 Task: Search round trip flight ticket for 4 adults, 2 children, 2 infants in seat and 1 infant on lap in premium economy from North Bend: Southwest Oregon Regional Airport (was North Bend Municipal) to Jackson: Jackson Hole Airport on 5-2-2023 and return on 5-2-2023. Choice of flights is Emirates. Number of bags: 9 checked bags. Price is upto 108000. Outbound departure time preference is 7:00. Return departure time preference is 14:15.
Action: Mouse moved to (336, 295)
Screenshot: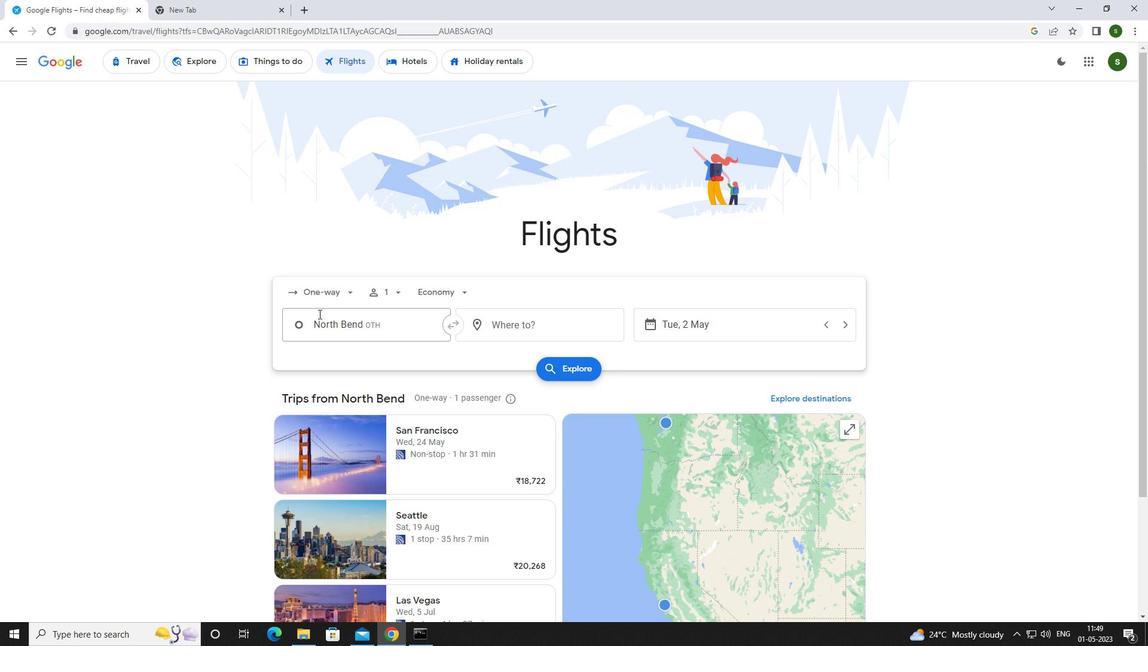 
Action: Mouse pressed left at (336, 295)
Screenshot: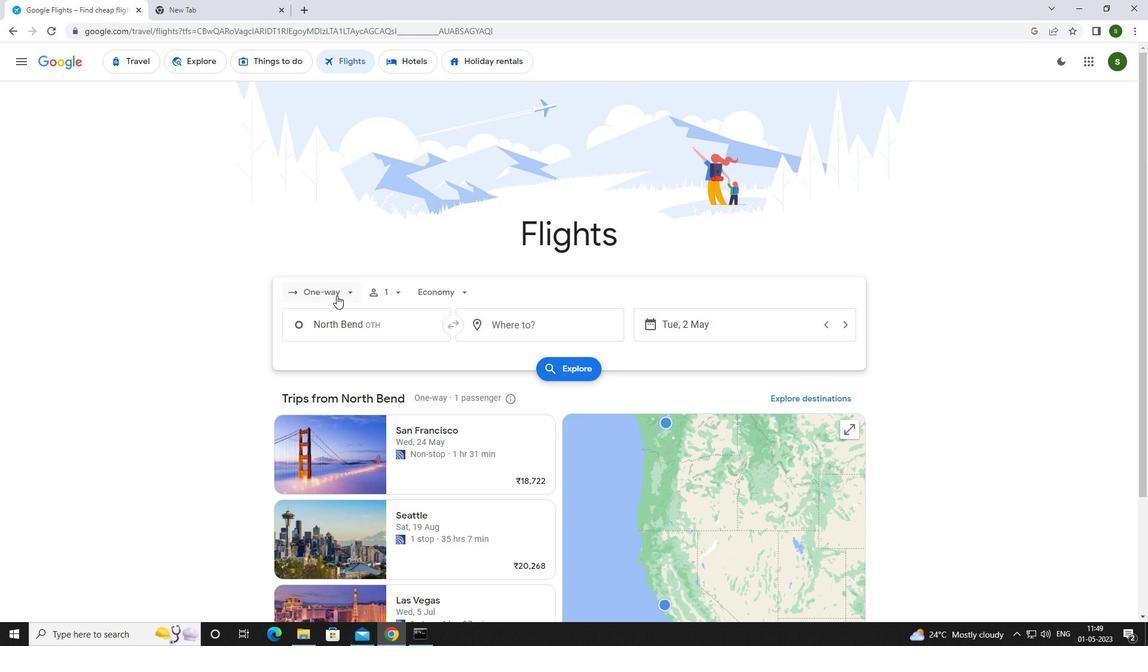 
Action: Mouse moved to (338, 314)
Screenshot: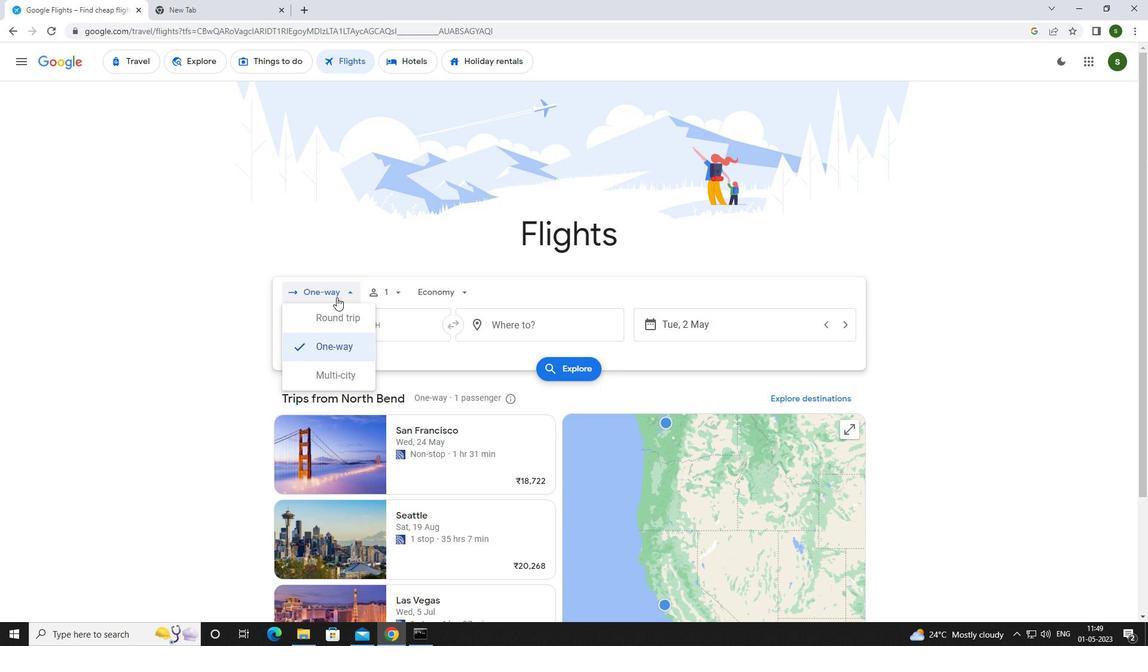 
Action: Mouse pressed left at (338, 314)
Screenshot: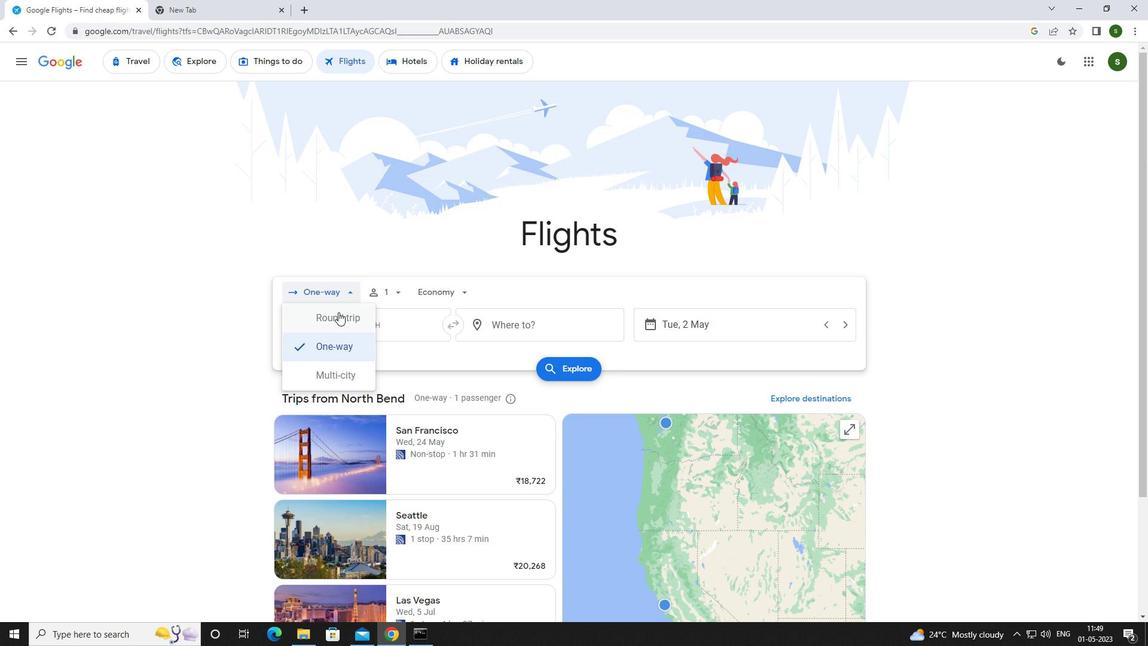 
Action: Mouse moved to (405, 294)
Screenshot: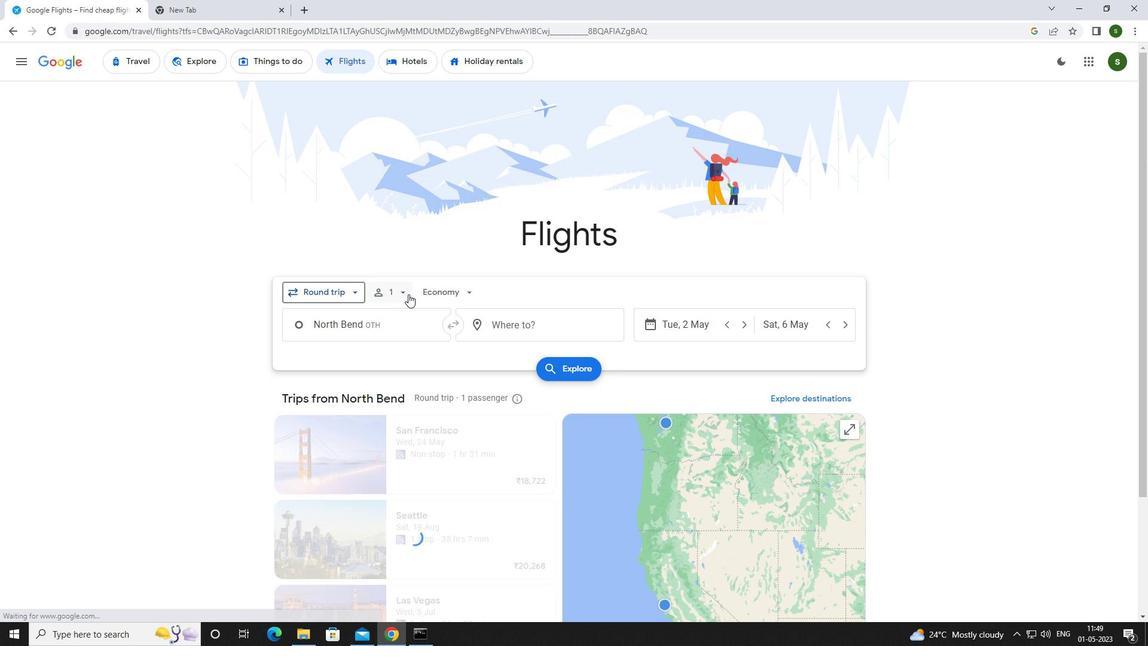 
Action: Mouse pressed left at (405, 294)
Screenshot: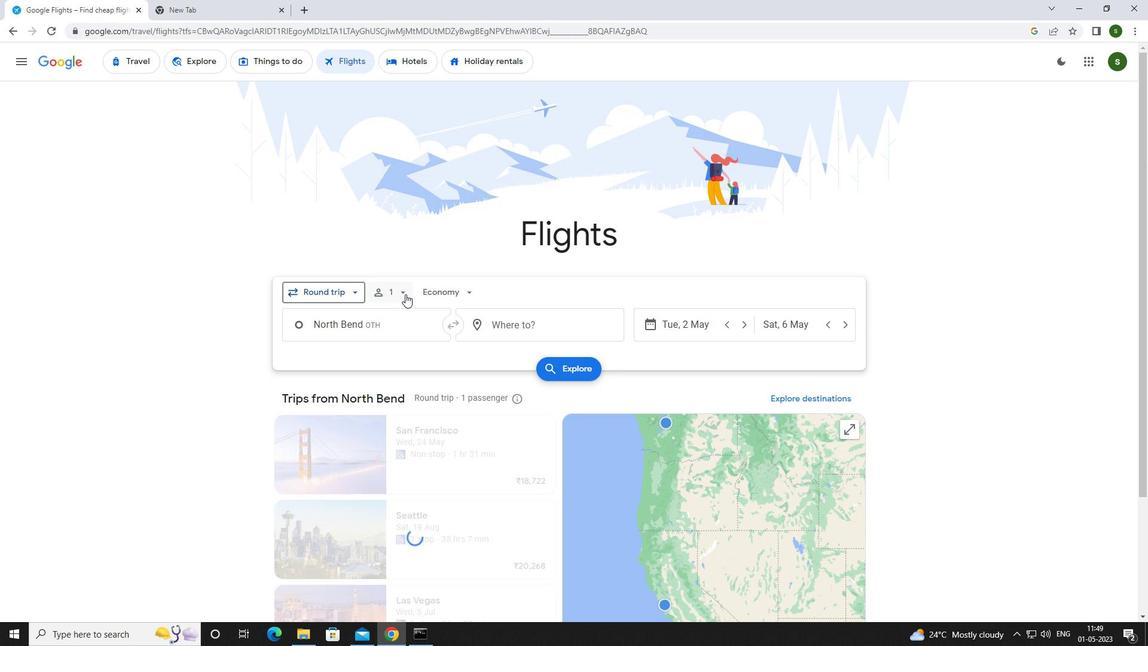 
Action: Mouse moved to (491, 326)
Screenshot: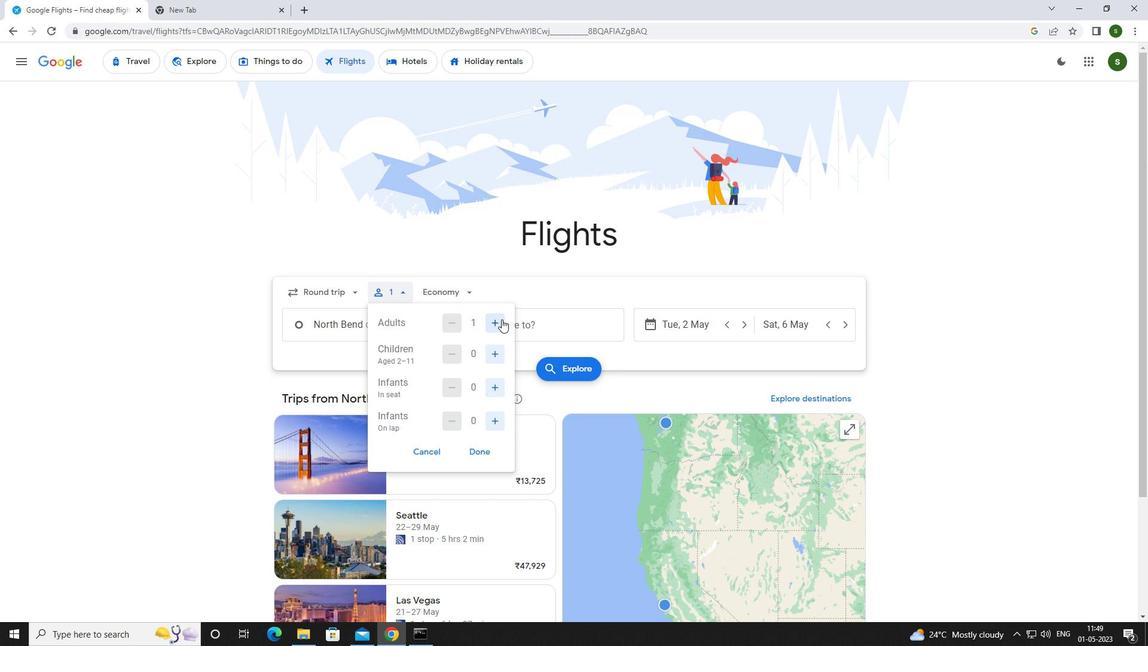 
Action: Mouse pressed left at (491, 326)
Screenshot: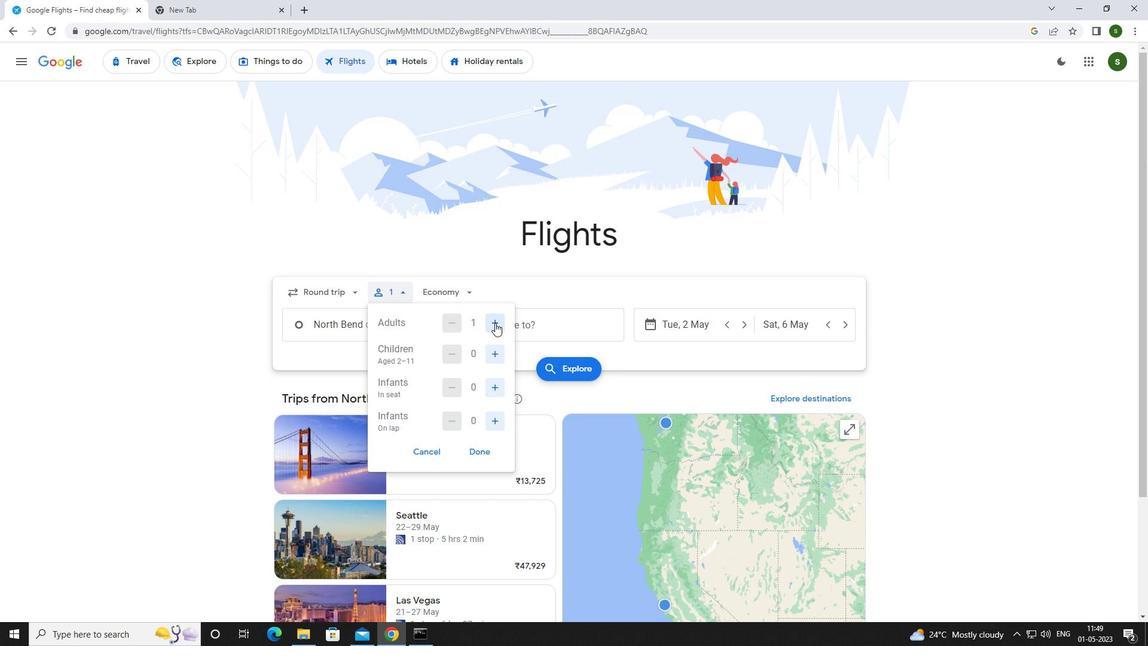 
Action: Mouse pressed left at (491, 326)
Screenshot: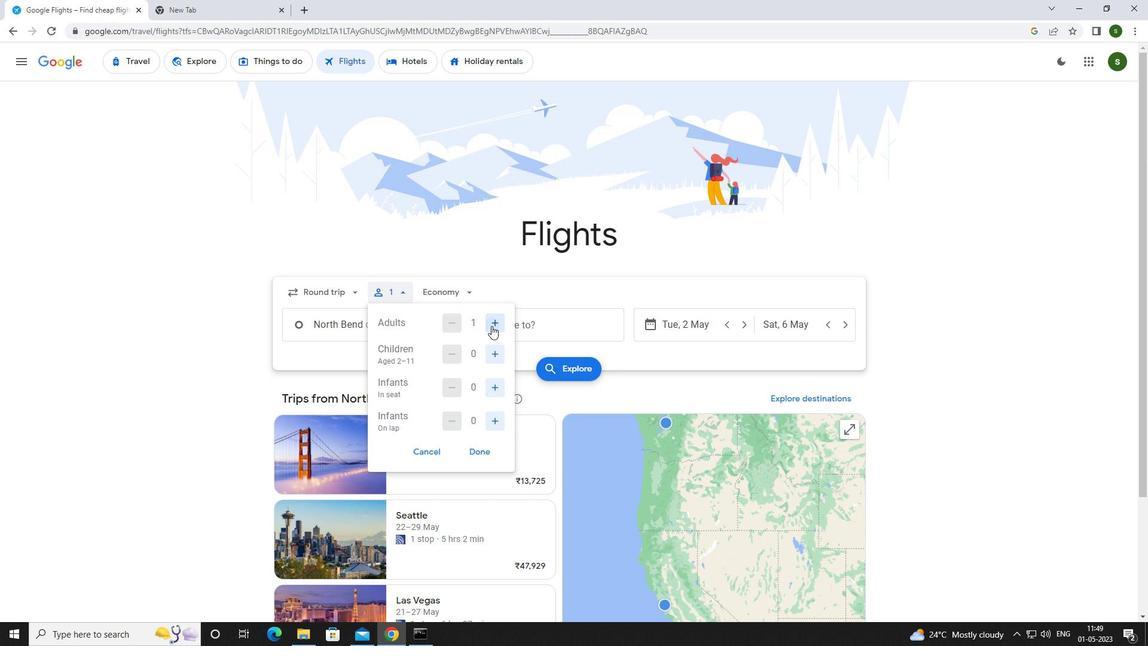 
Action: Mouse pressed left at (491, 326)
Screenshot: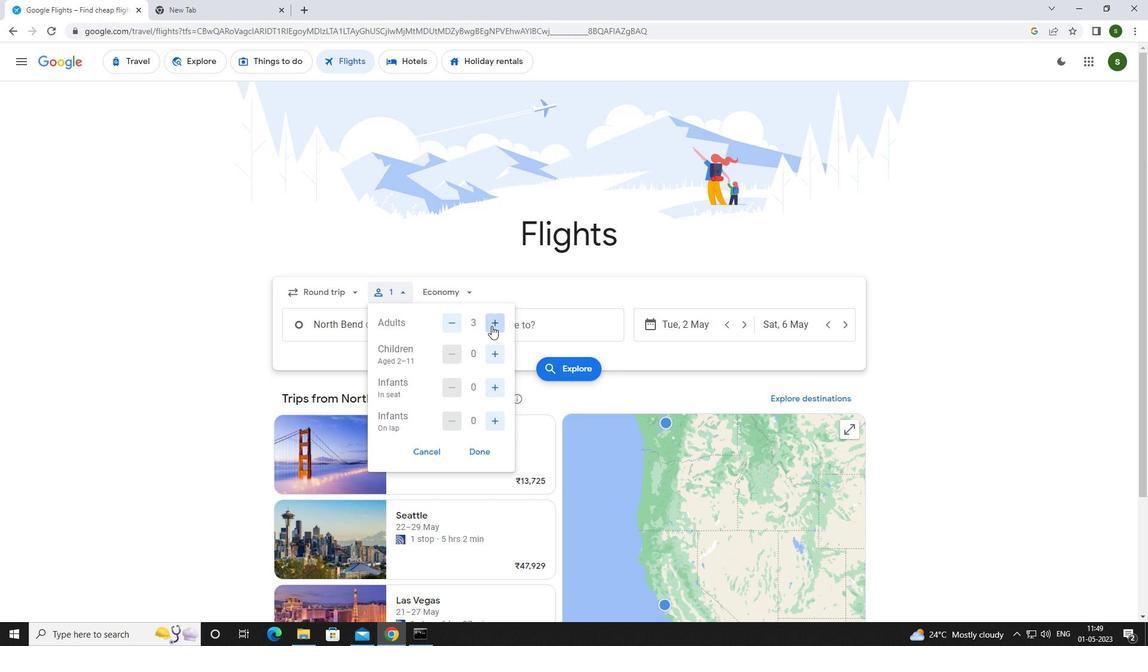 
Action: Mouse moved to (495, 351)
Screenshot: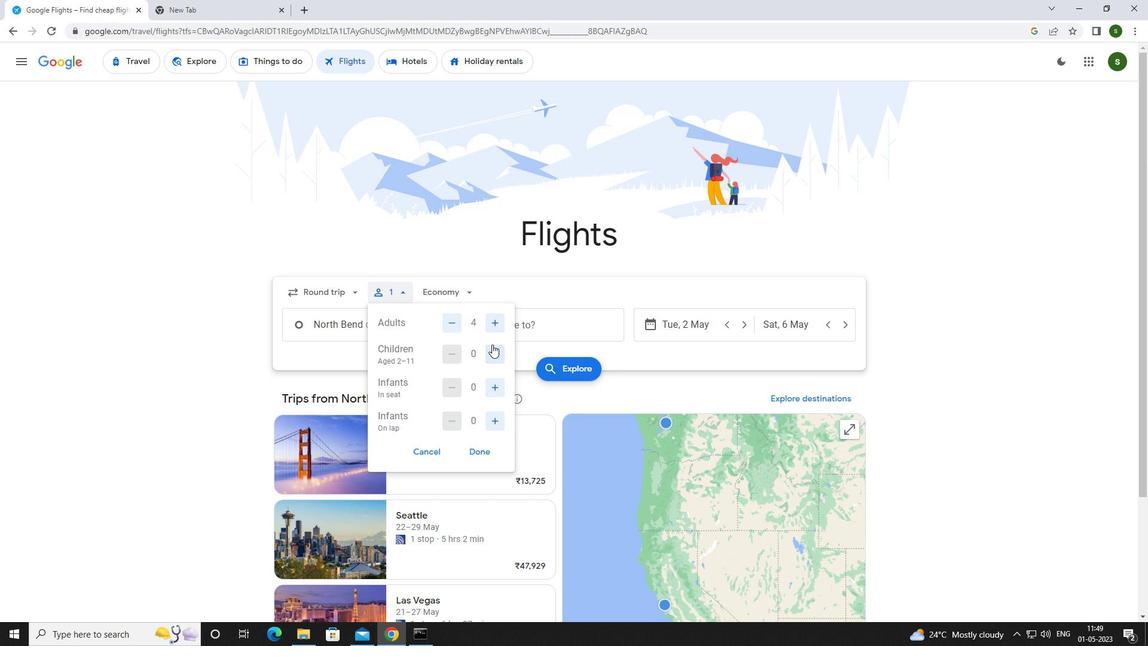 
Action: Mouse pressed left at (495, 351)
Screenshot: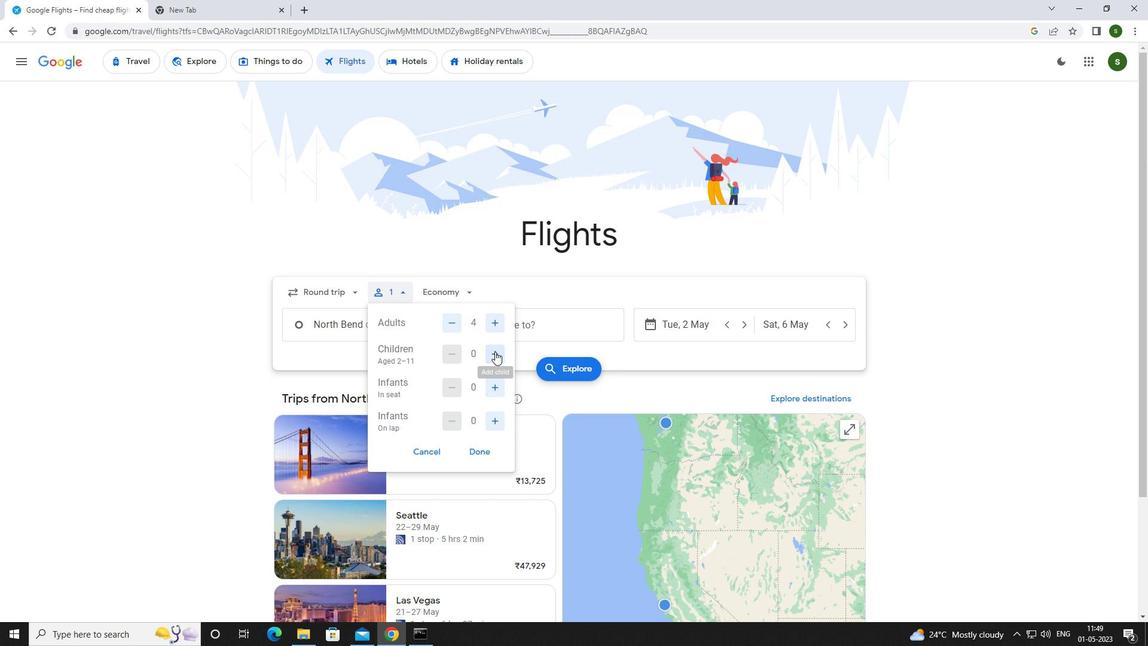 
Action: Mouse pressed left at (495, 351)
Screenshot: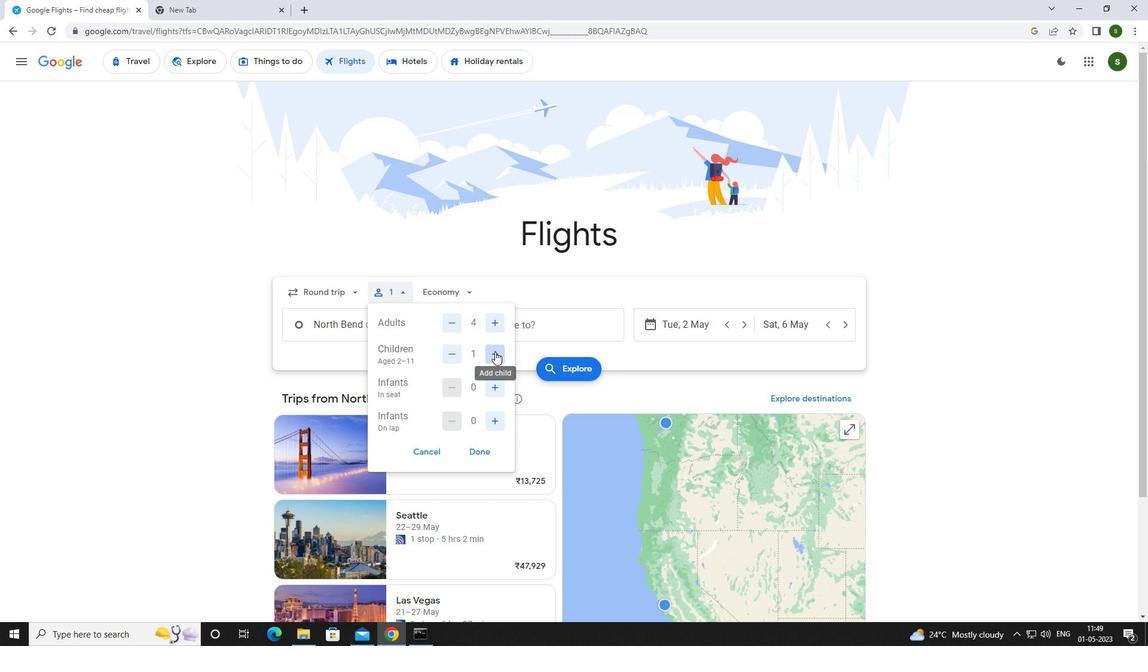 
Action: Mouse moved to (496, 384)
Screenshot: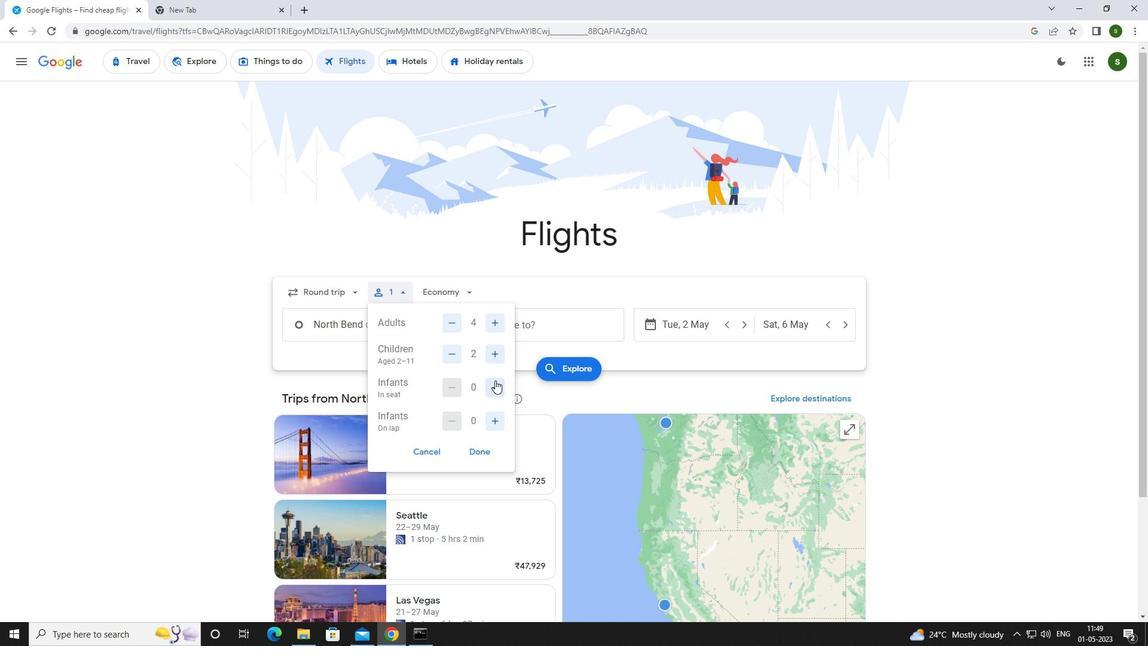 
Action: Mouse pressed left at (496, 384)
Screenshot: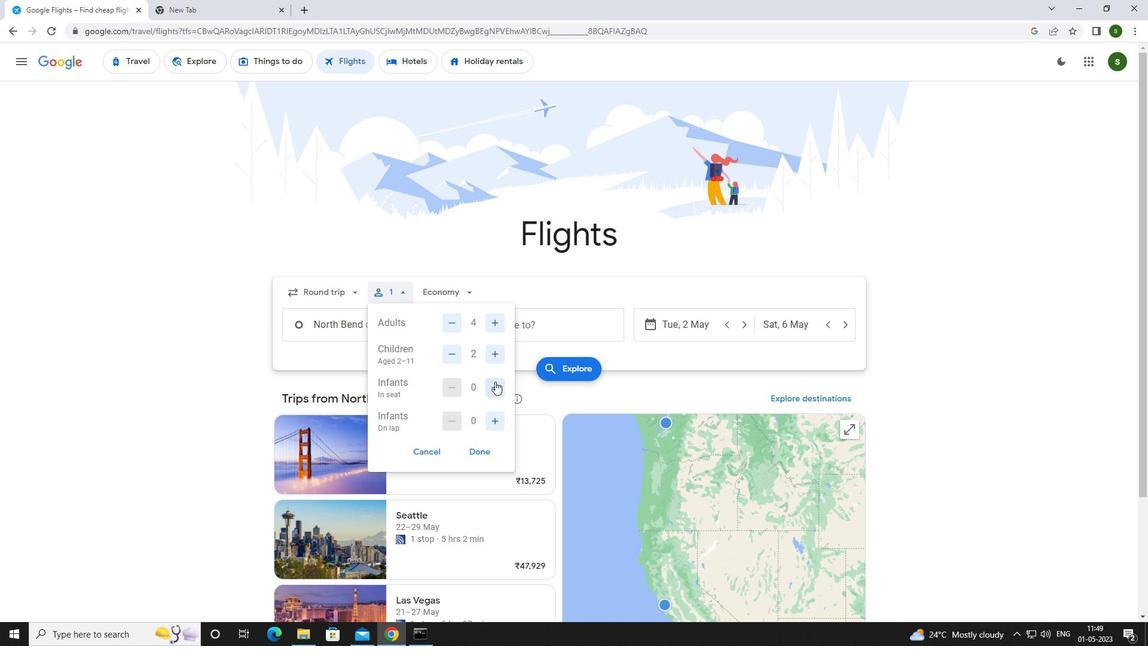 
Action: Mouse pressed left at (496, 384)
Screenshot: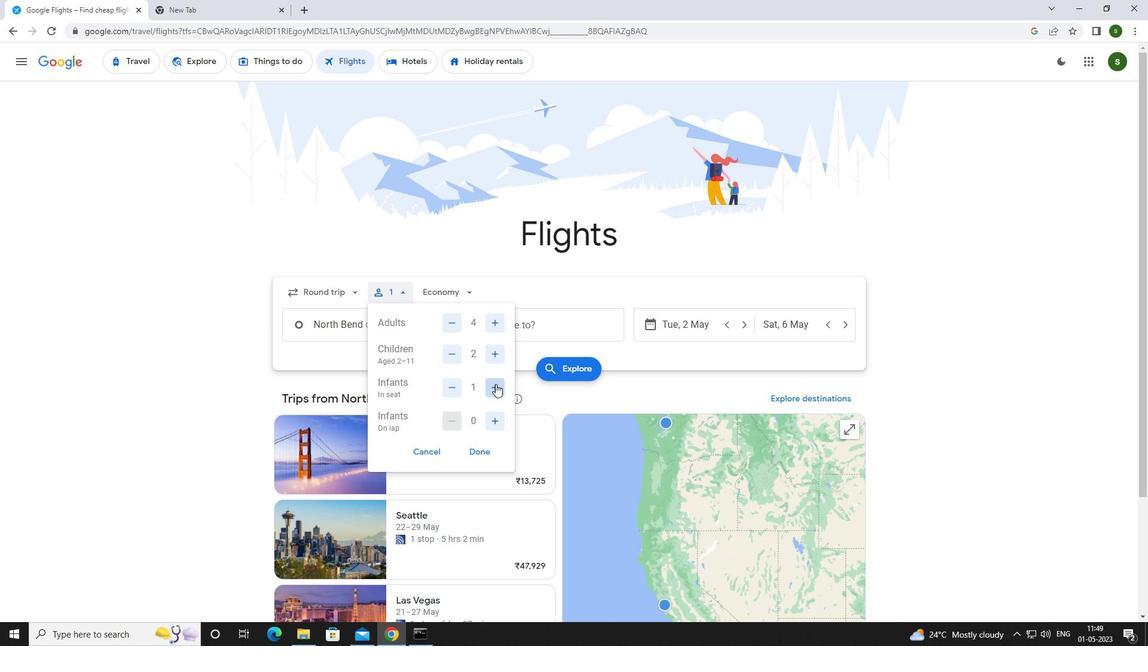 
Action: Mouse moved to (493, 423)
Screenshot: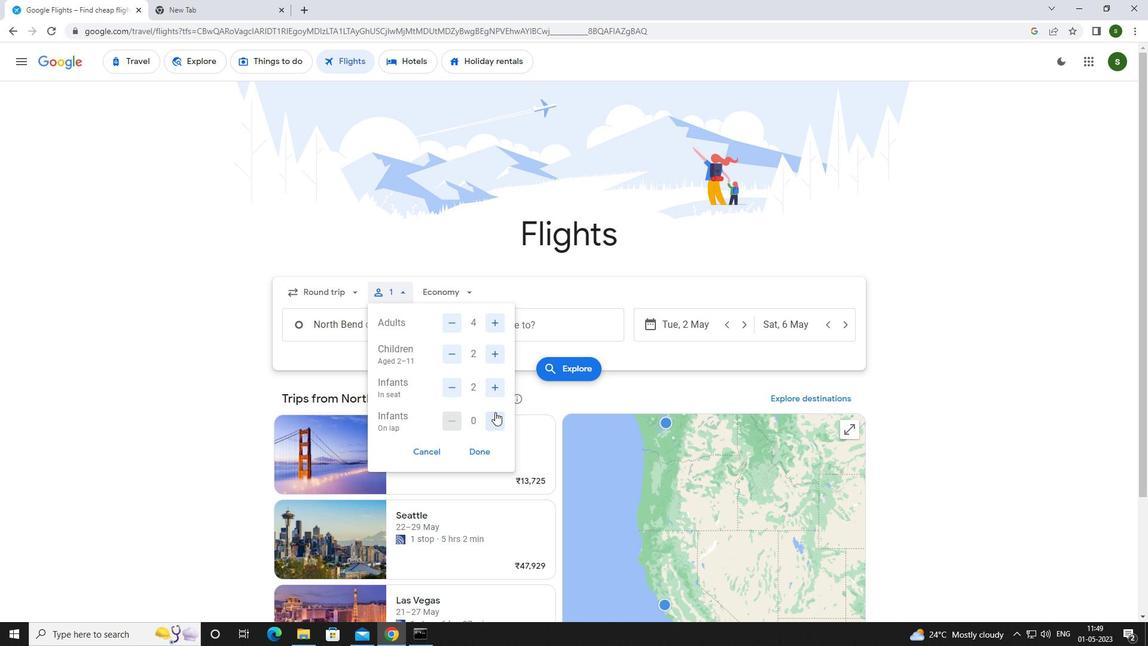 
Action: Mouse pressed left at (493, 423)
Screenshot: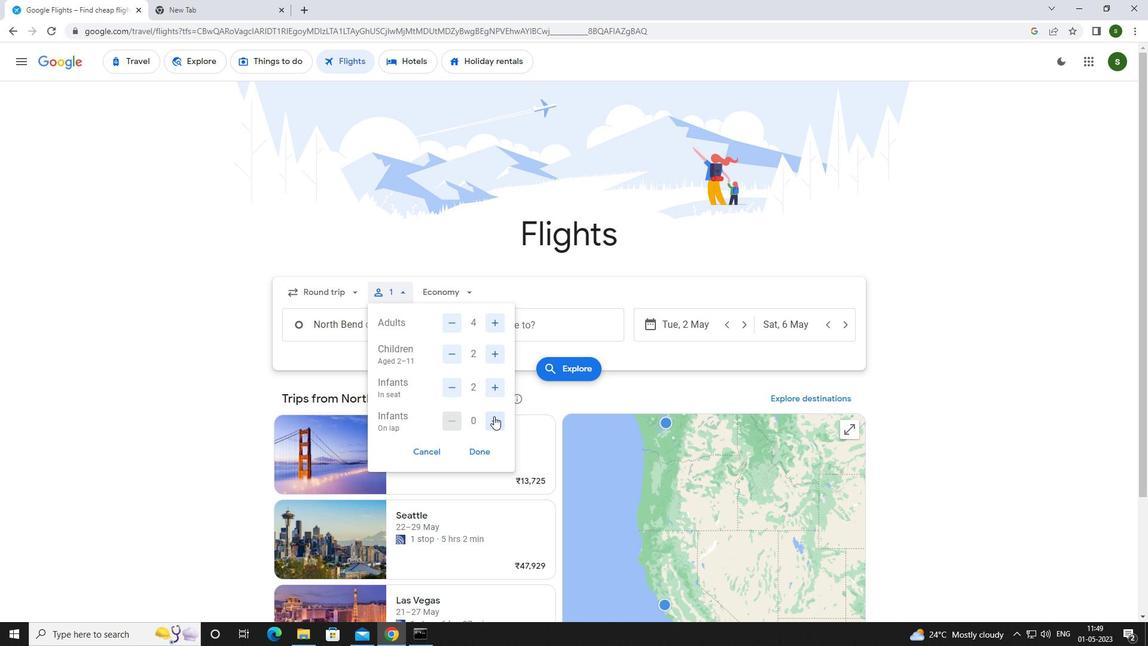 
Action: Mouse moved to (463, 292)
Screenshot: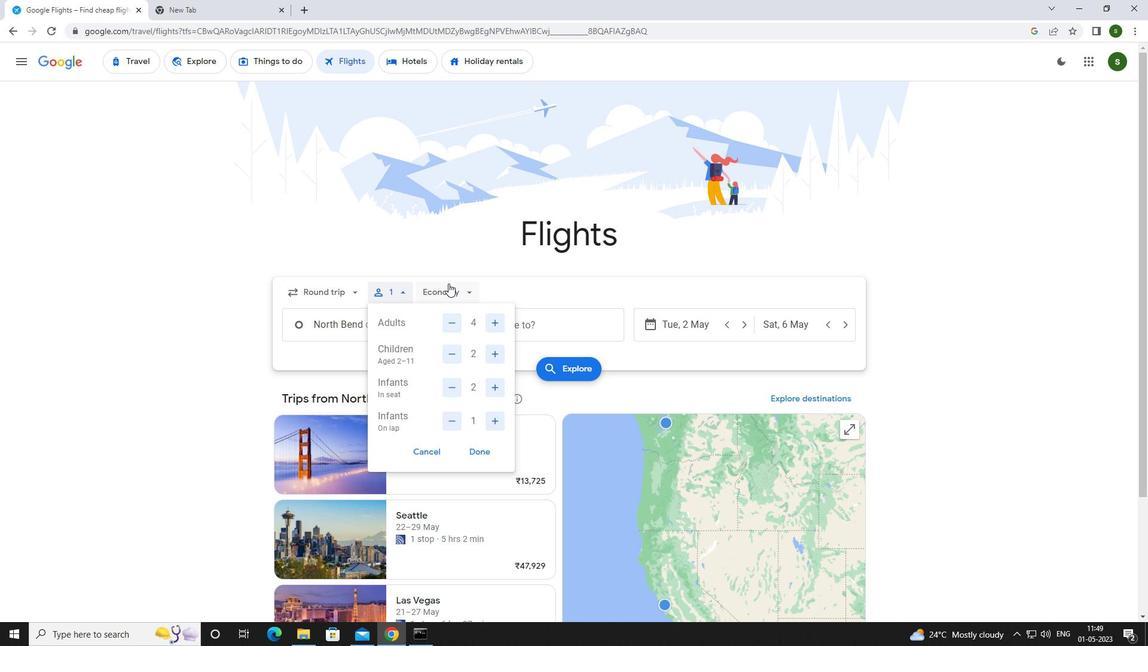 
Action: Mouse pressed left at (463, 292)
Screenshot: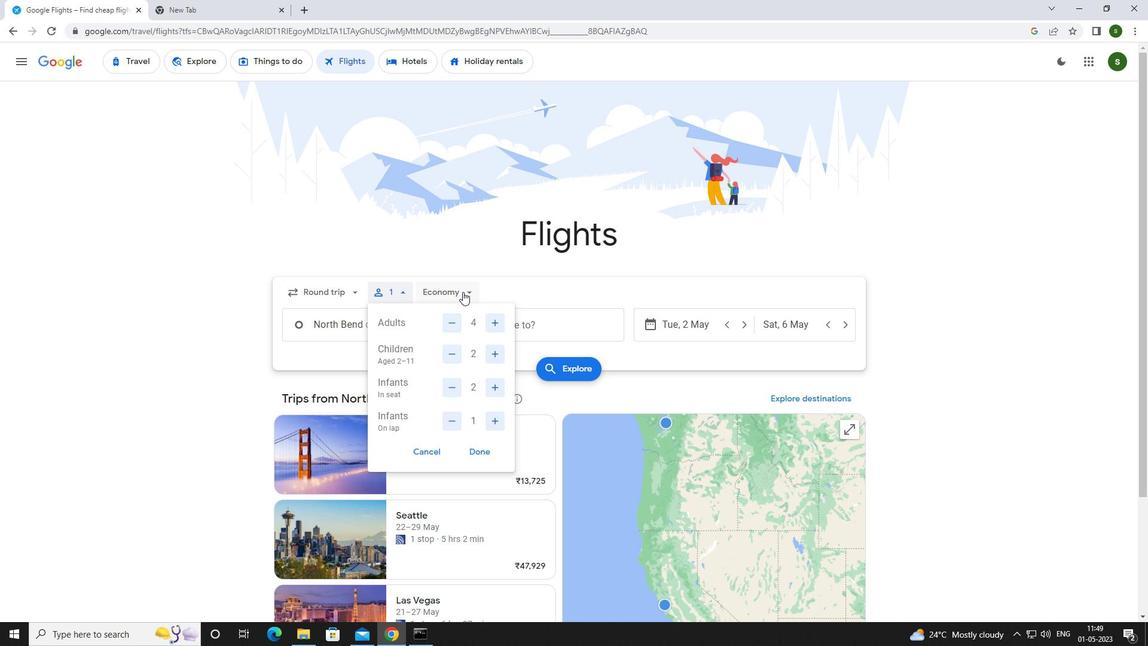 
Action: Mouse moved to (463, 344)
Screenshot: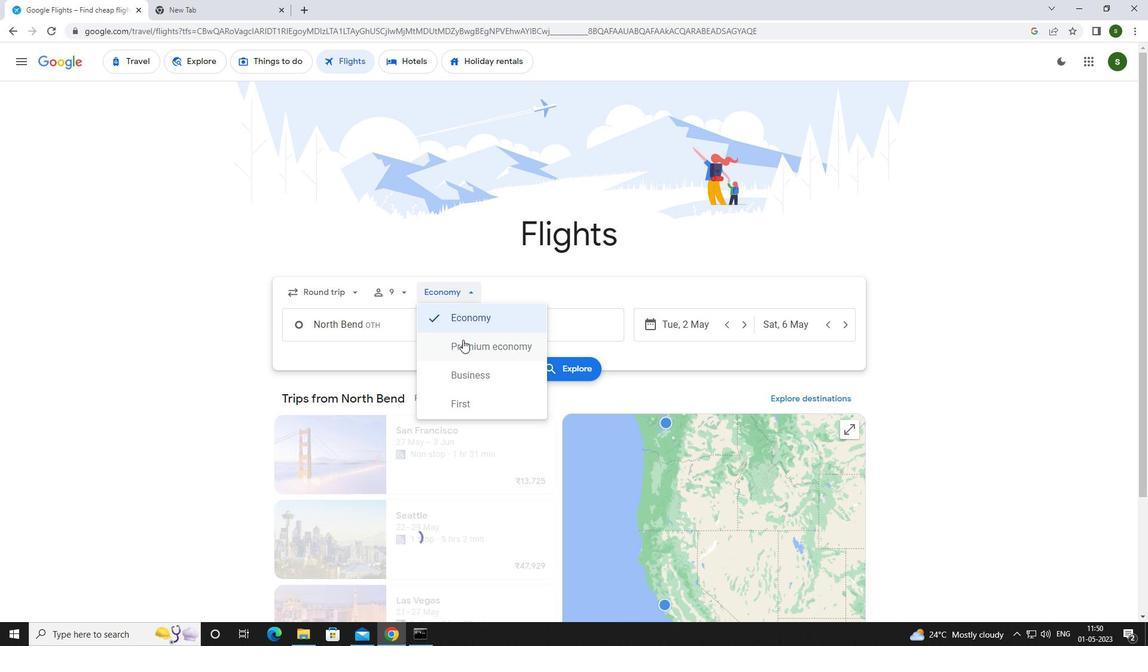 
Action: Mouse pressed left at (463, 344)
Screenshot: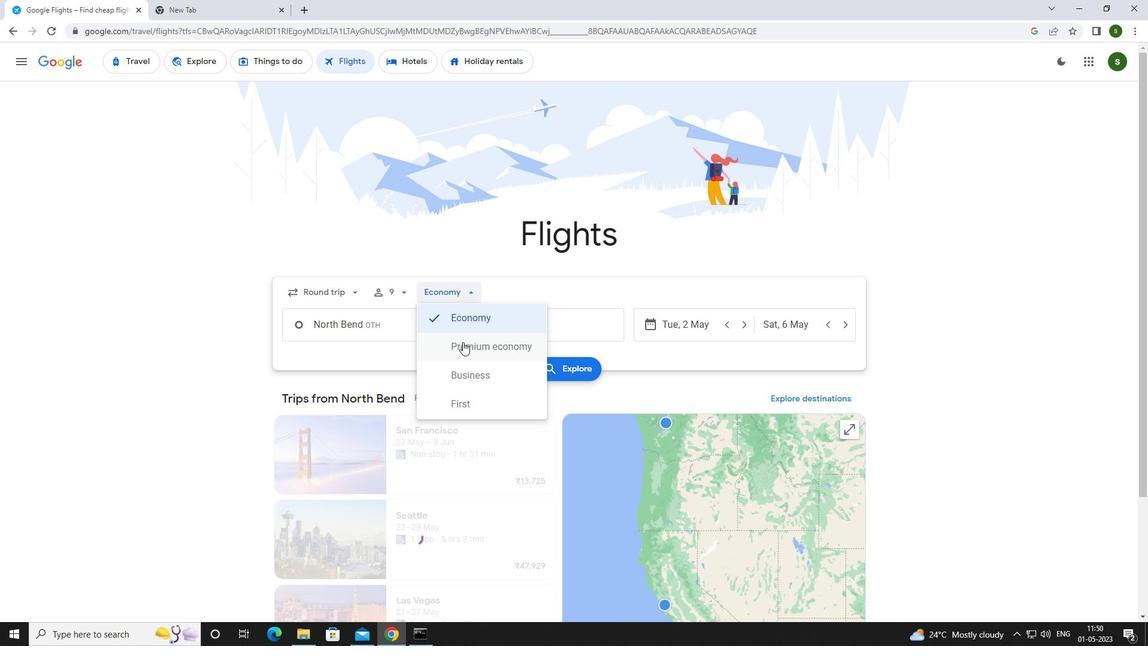 
Action: Mouse moved to (406, 323)
Screenshot: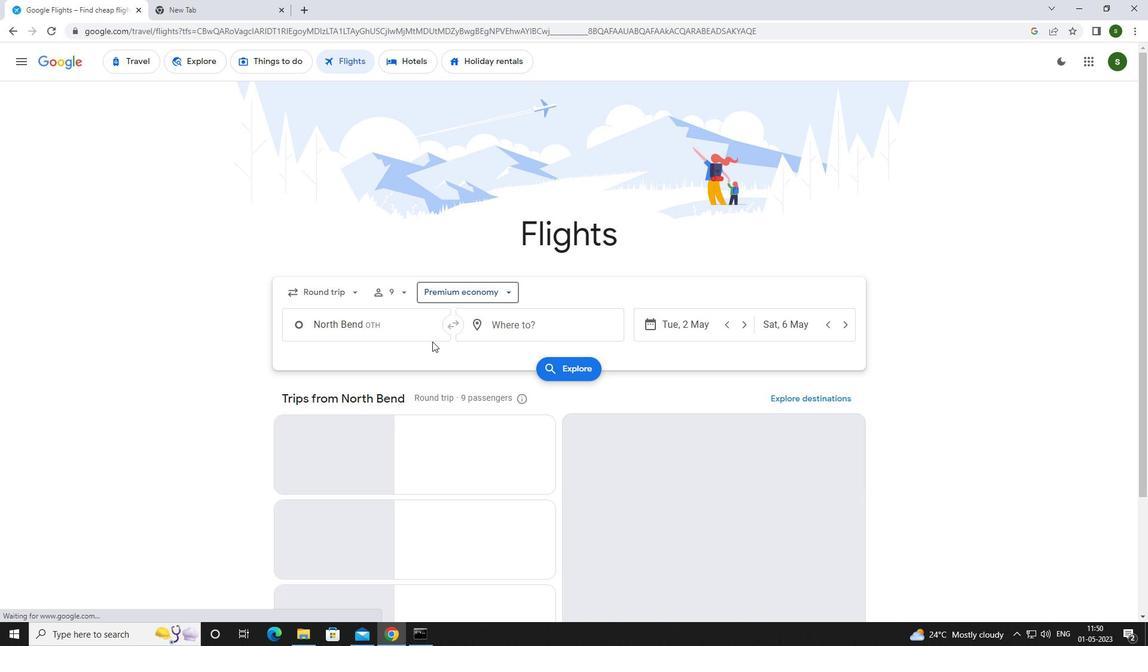 
Action: Mouse pressed left at (406, 323)
Screenshot: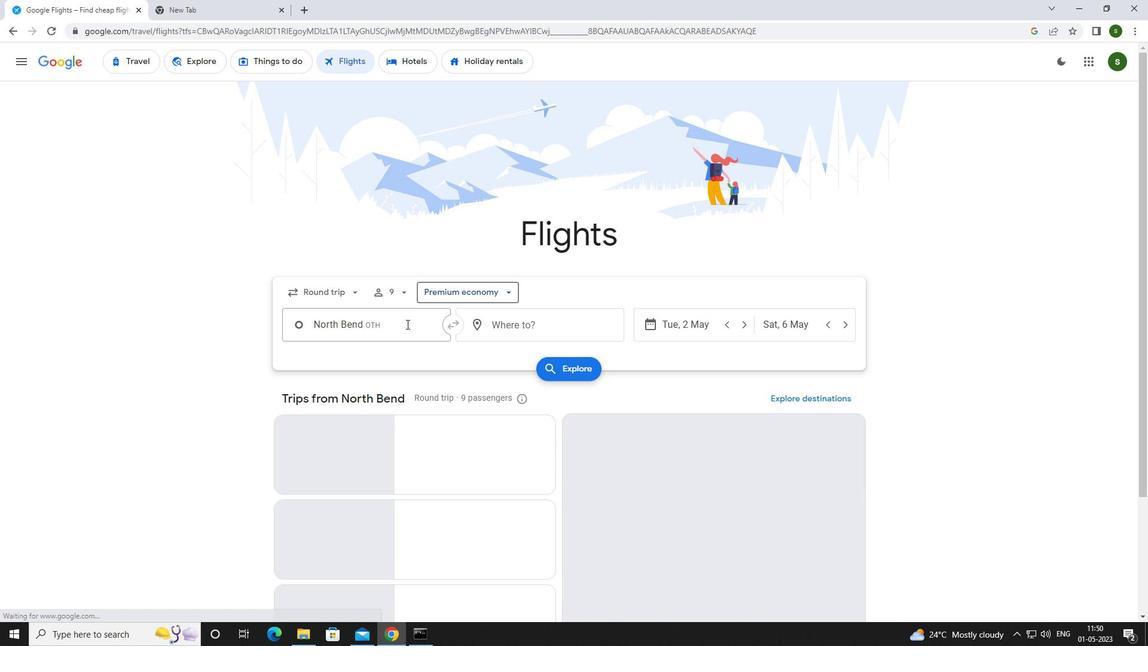 
Action: Mouse moved to (406, 323)
Screenshot: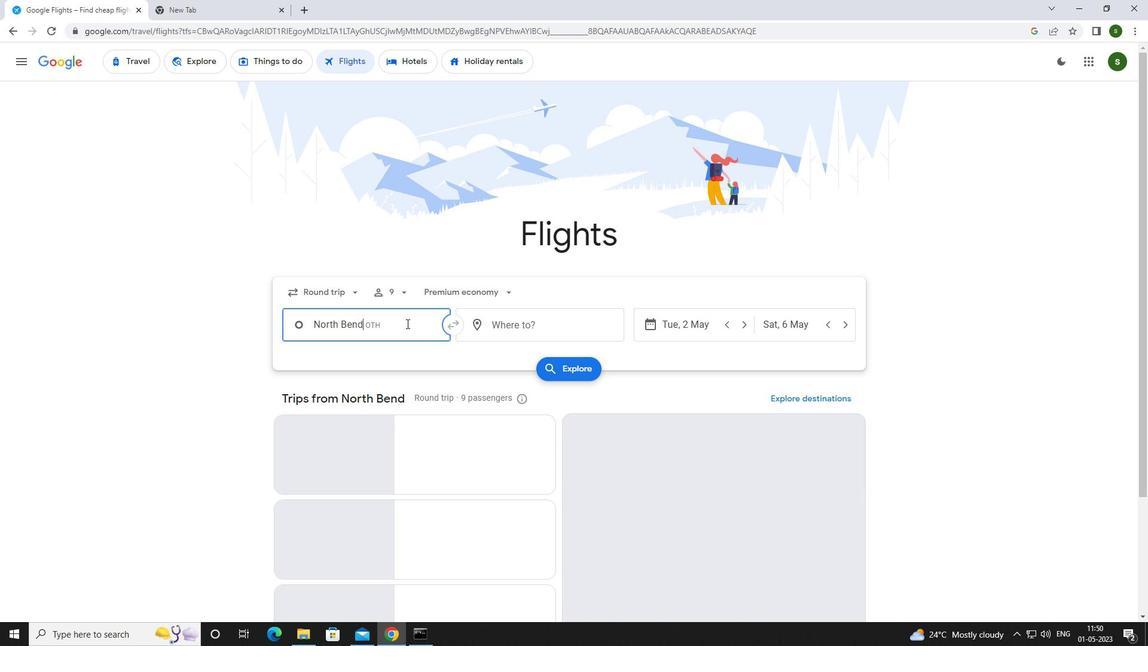 
Action: Key pressed s<Key.caps_lock>outhwest
Screenshot: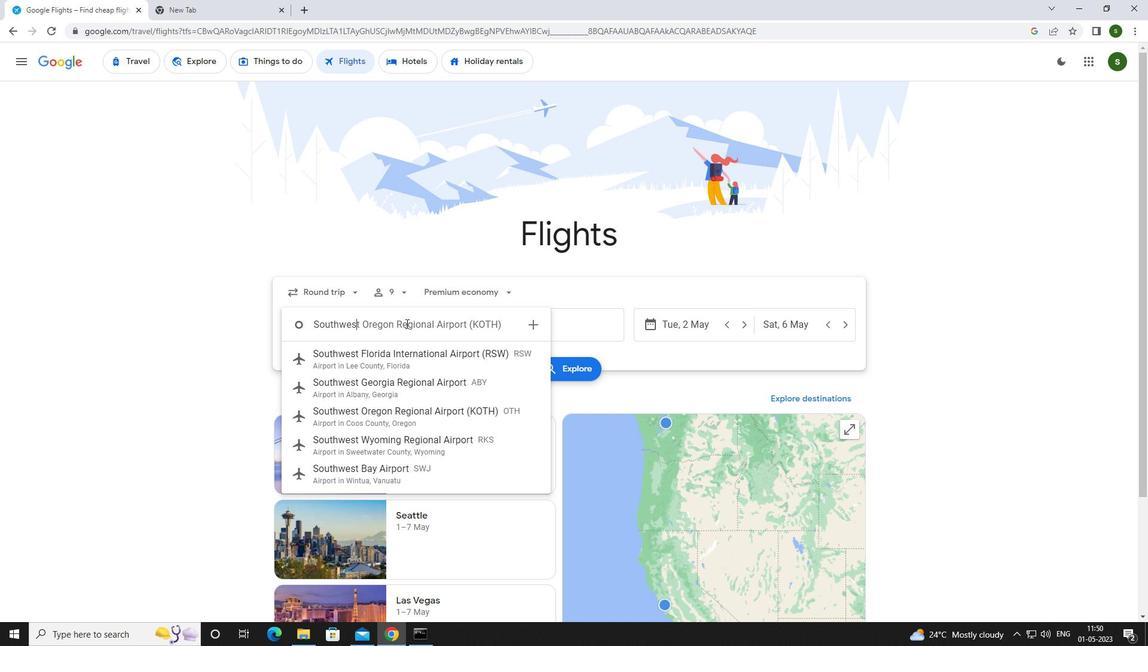 
Action: Mouse moved to (406, 421)
Screenshot: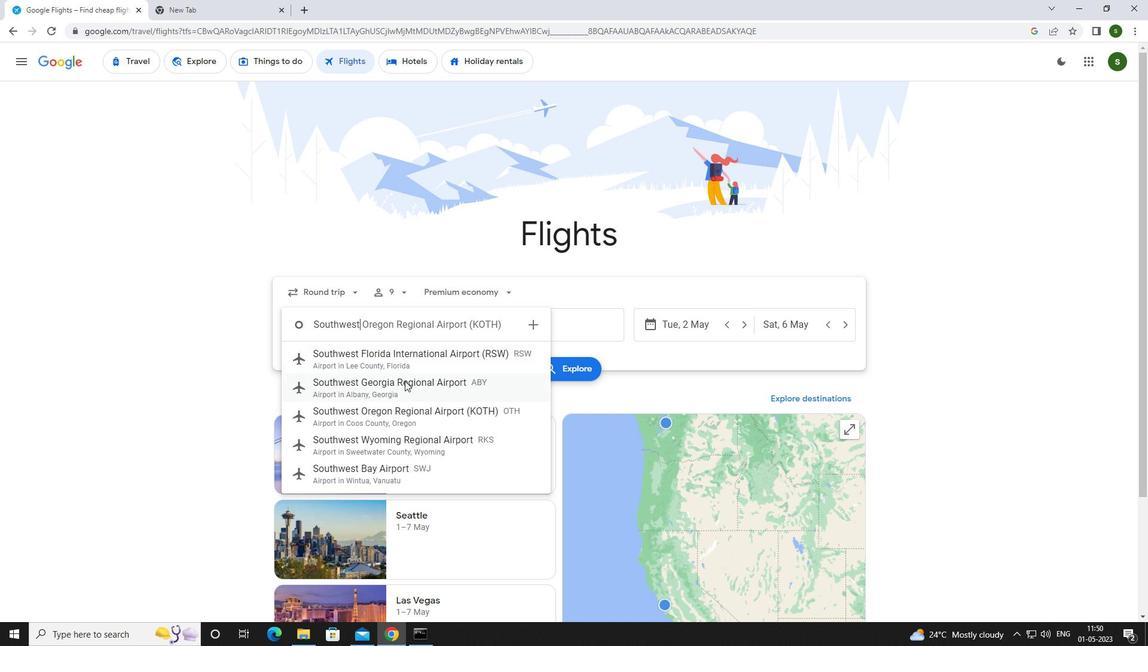 
Action: Mouse pressed left at (406, 421)
Screenshot: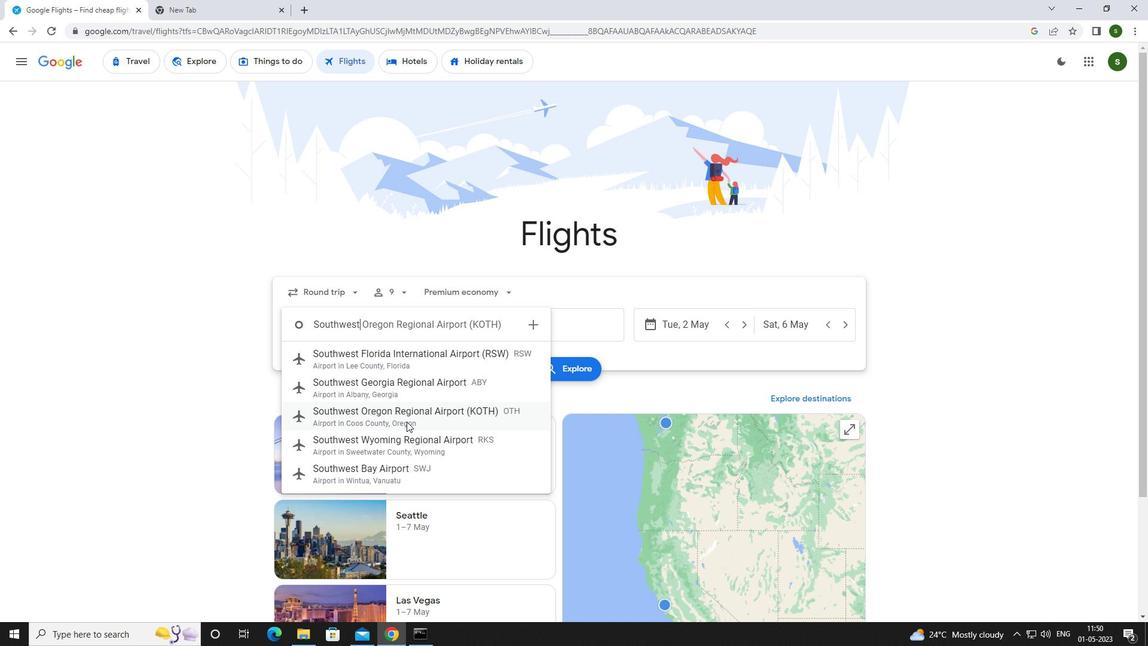 
Action: Mouse moved to (537, 329)
Screenshot: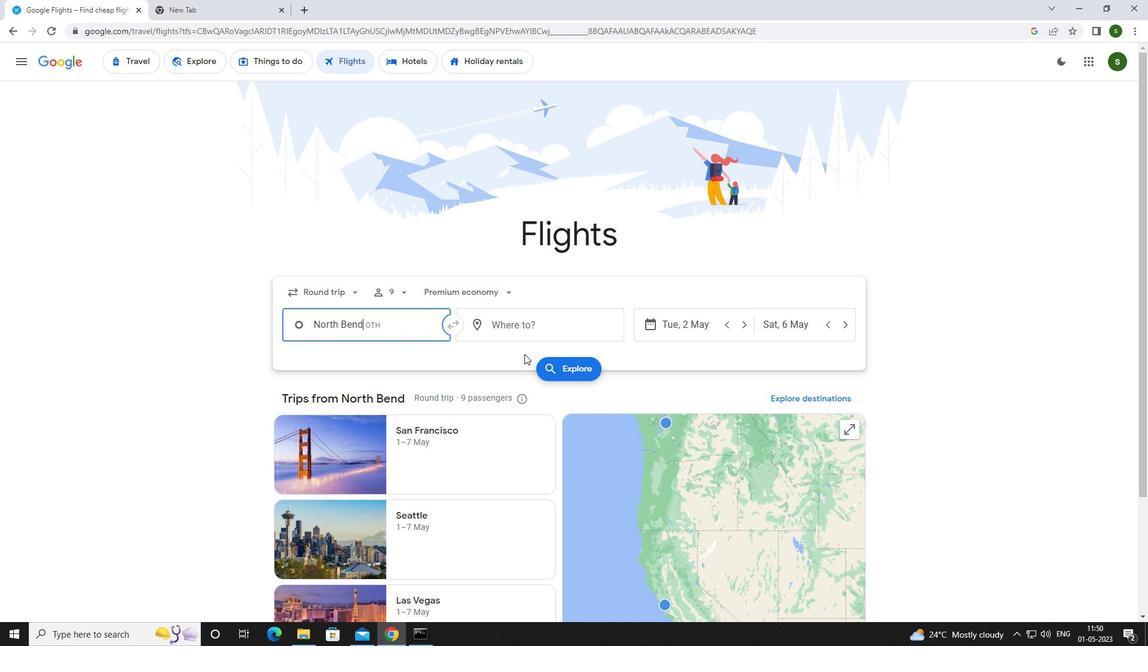 
Action: Mouse pressed left at (537, 329)
Screenshot: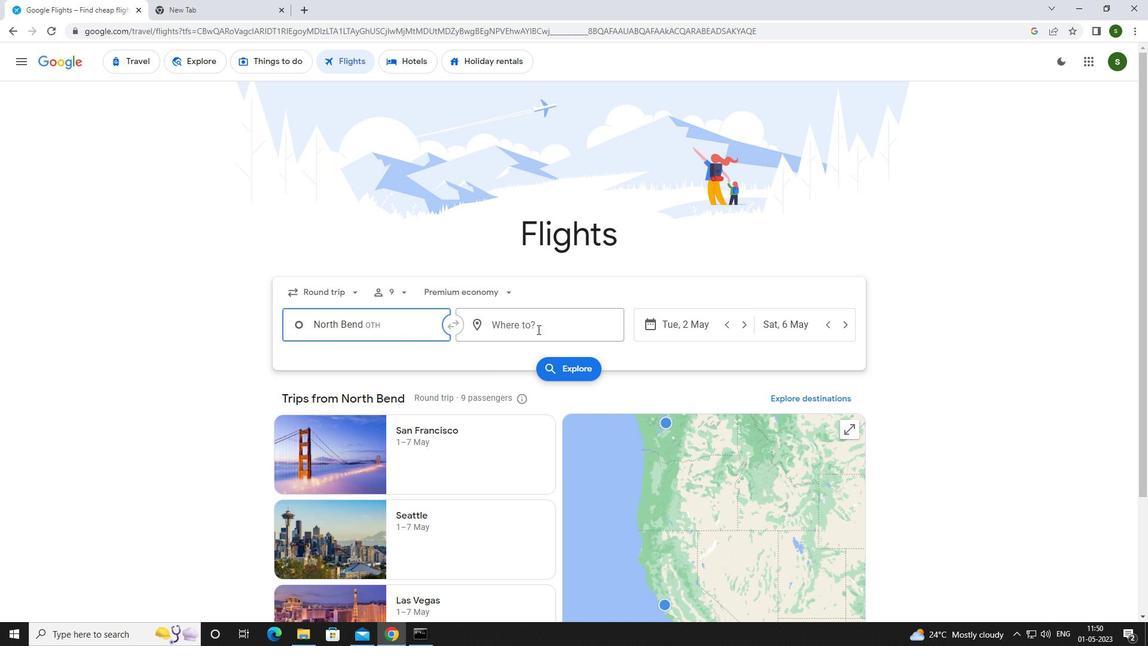 
Action: Mouse moved to (522, 333)
Screenshot: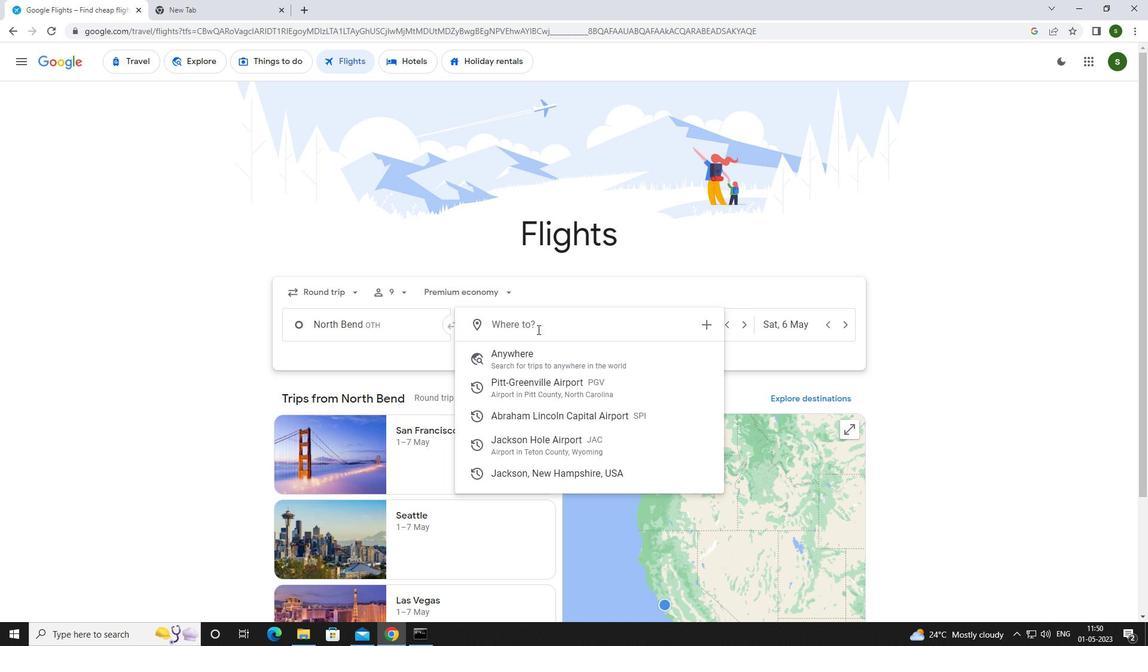 
Action: Key pressed <Key.caps_lock>j<Key.caps_lock>ackson<Key.space><Key.caps_lock>h<Key.caps_lock>
Screenshot: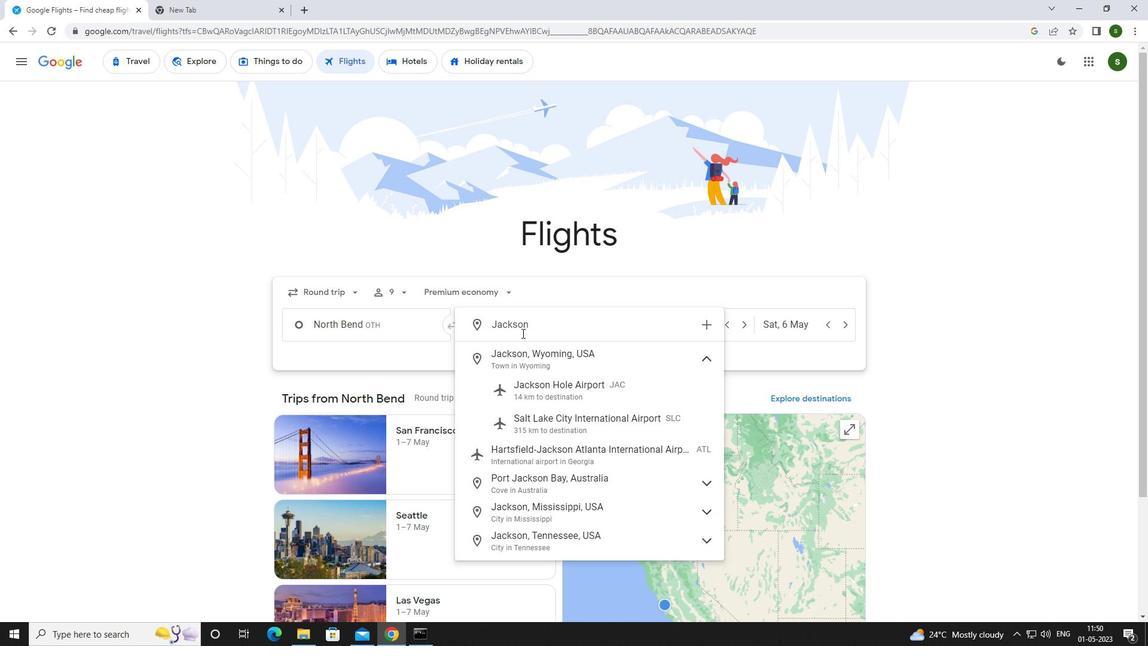 
Action: Mouse moved to (534, 378)
Screenshot: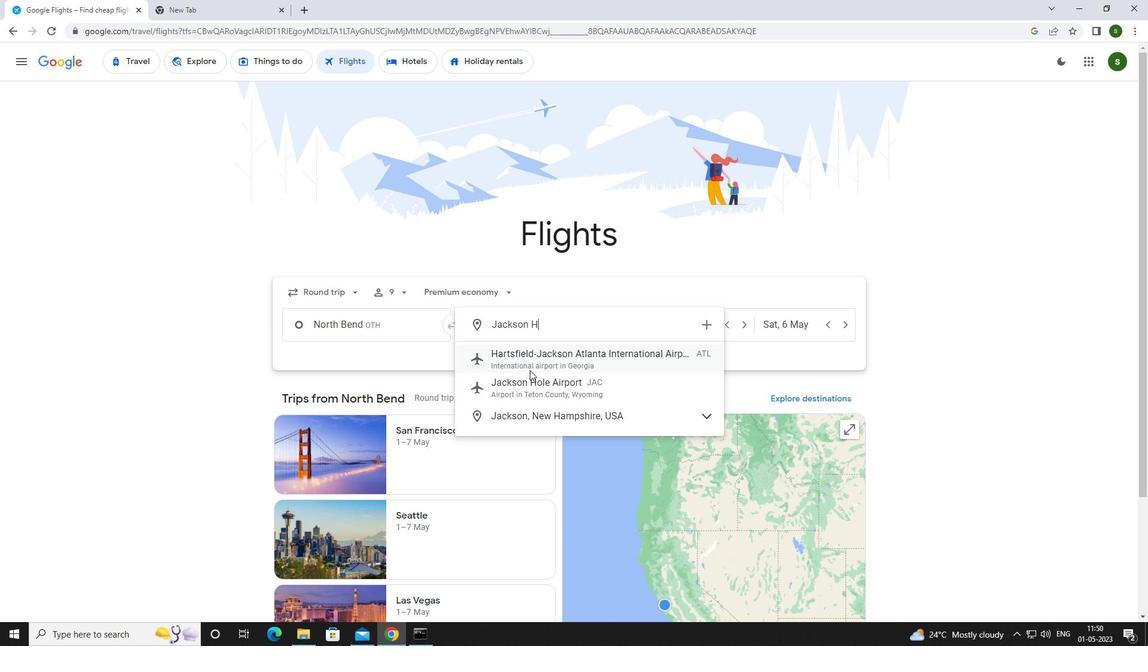 
Action: Mouse pressed left at (534, 378)
Screenshot: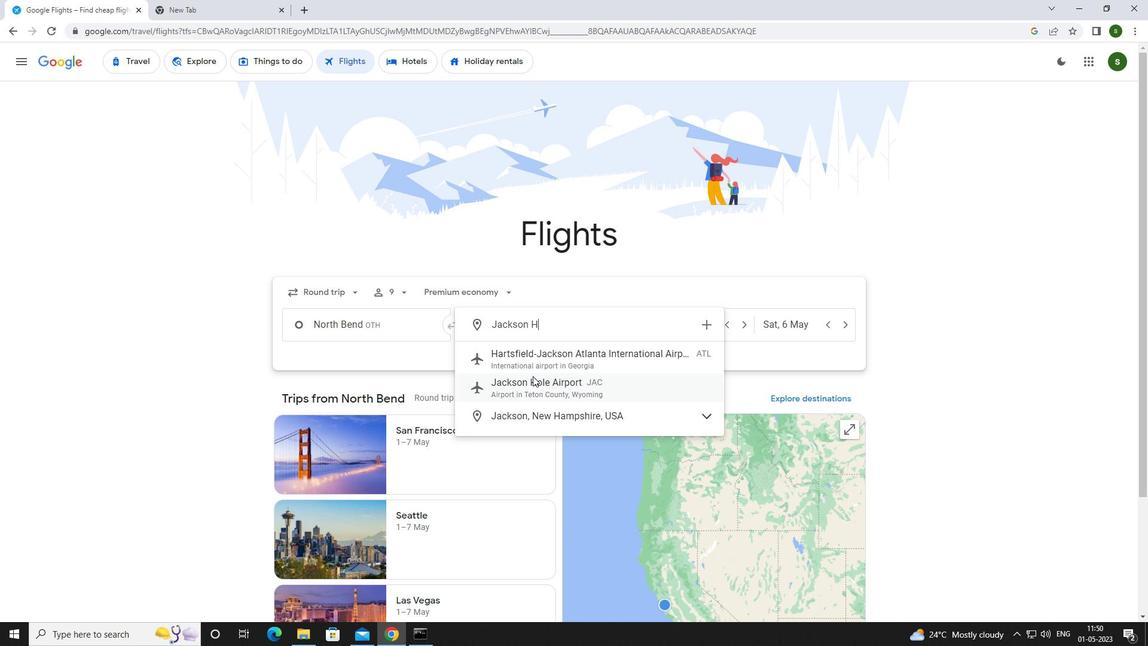 
Action: Mouse moved to (696, 320)
Screenshot: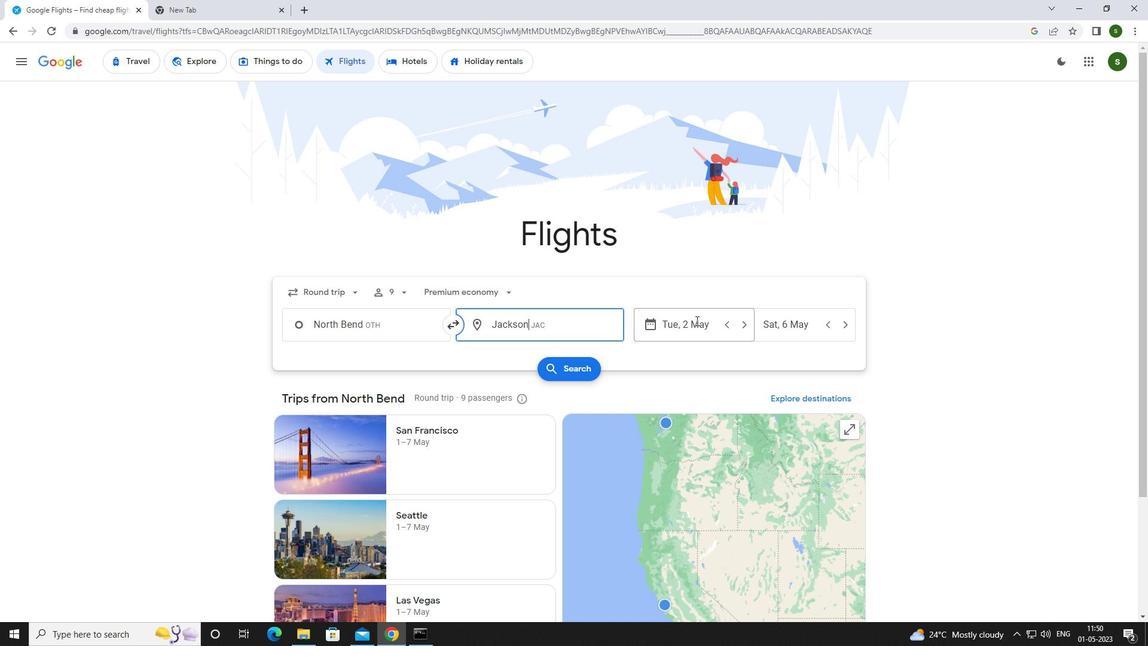 
Action: Mouse pressed left at (696, 320)
Screenshot: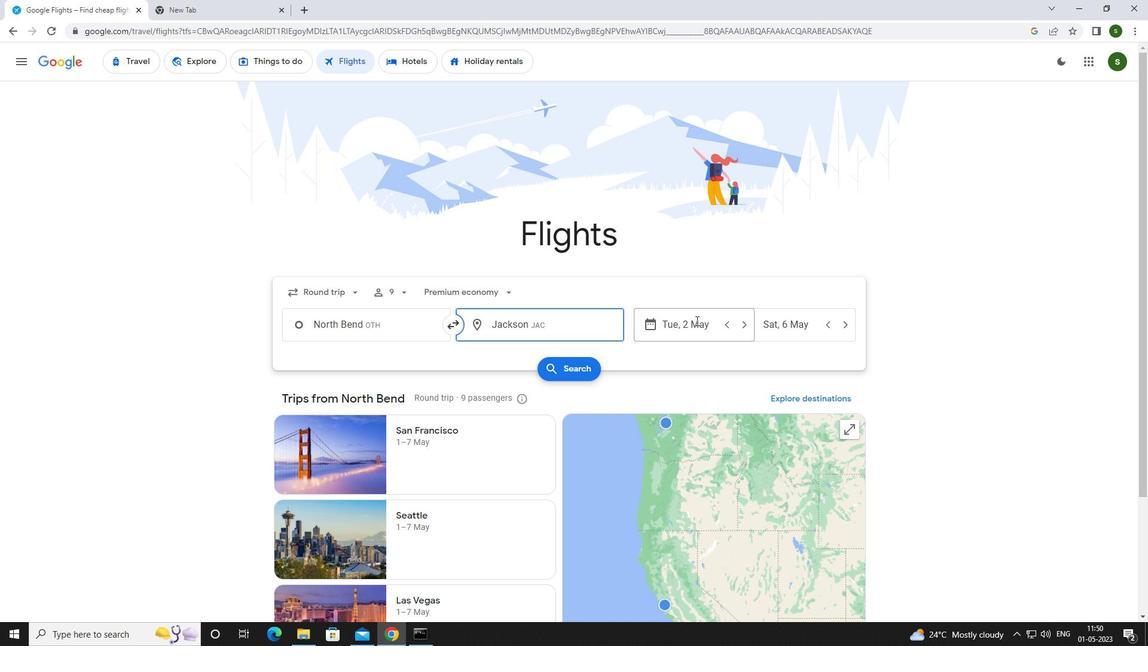 
Action: Mouse moved to (493, 414)
Screenshot: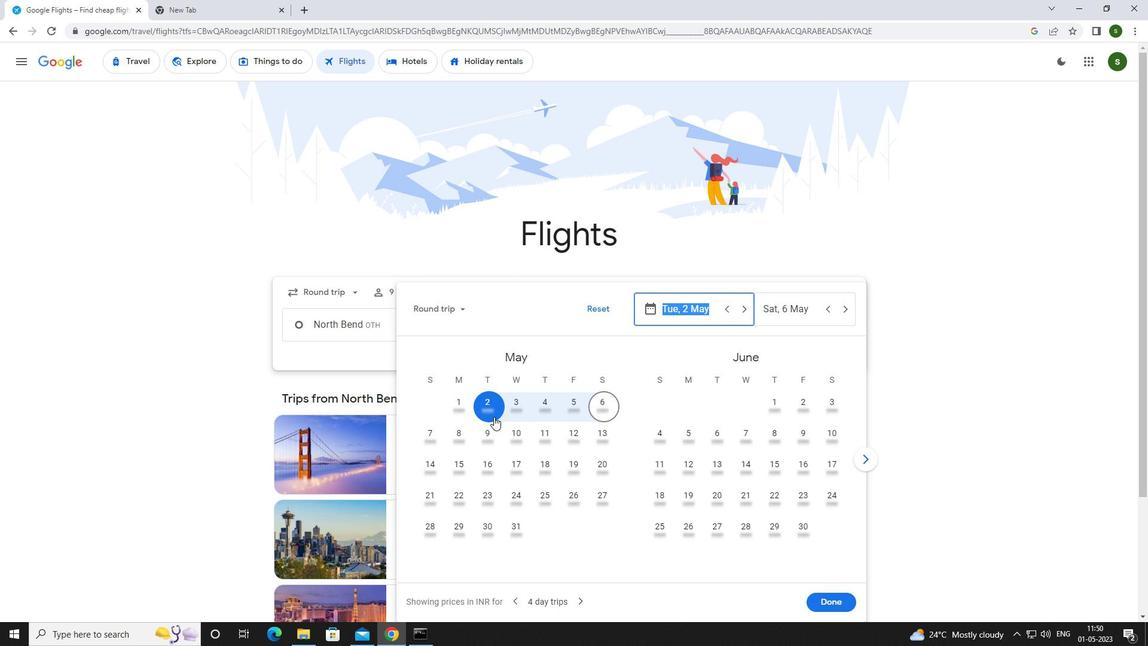 
Action: Mouse pressed left at (493, 414)
Screenshot: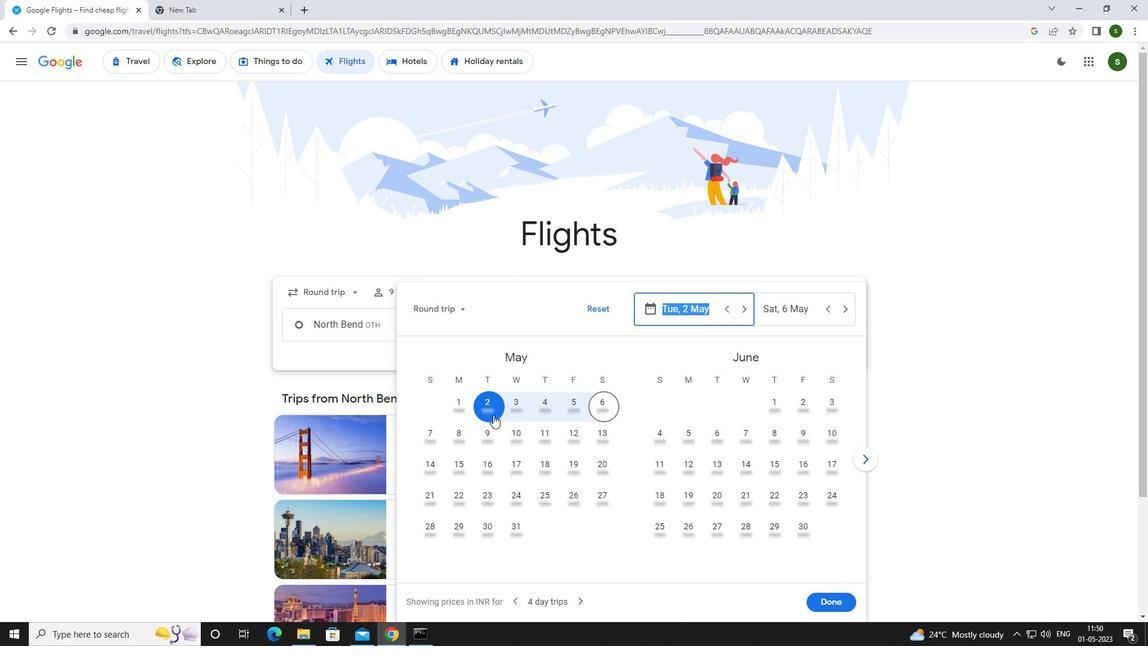 
Action: Mouse moved to (493, 413)
Screenshot: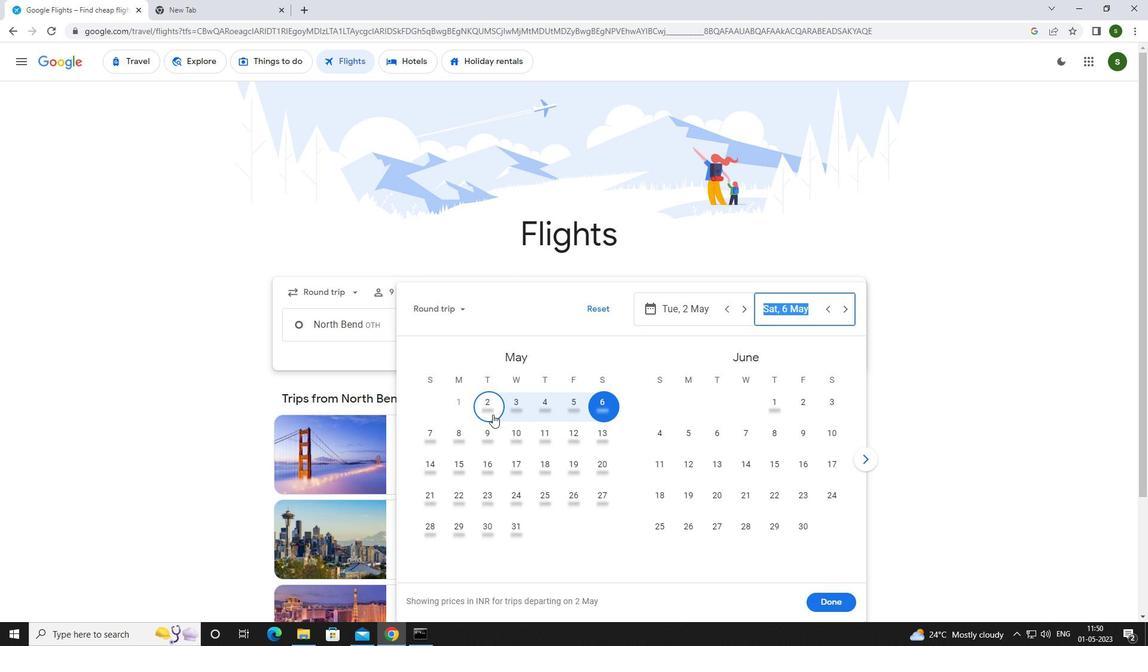 
Action: Mouse pressed left at (493, 413)
Screenshot: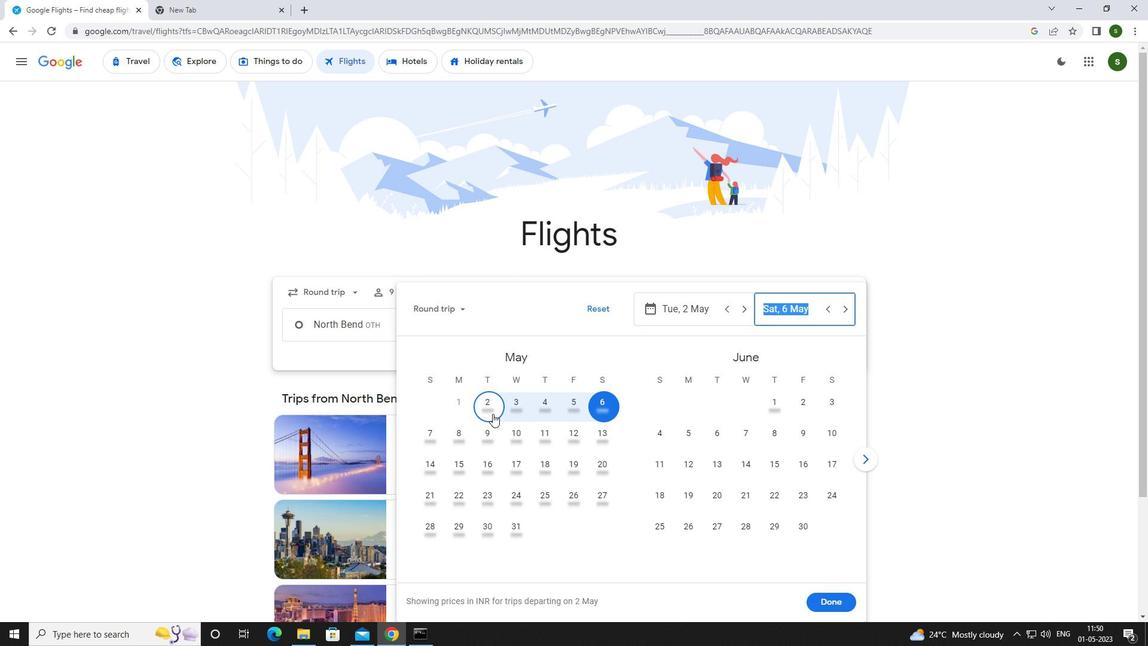 
Action: Mouse moved to (835, 595)
Screenshot: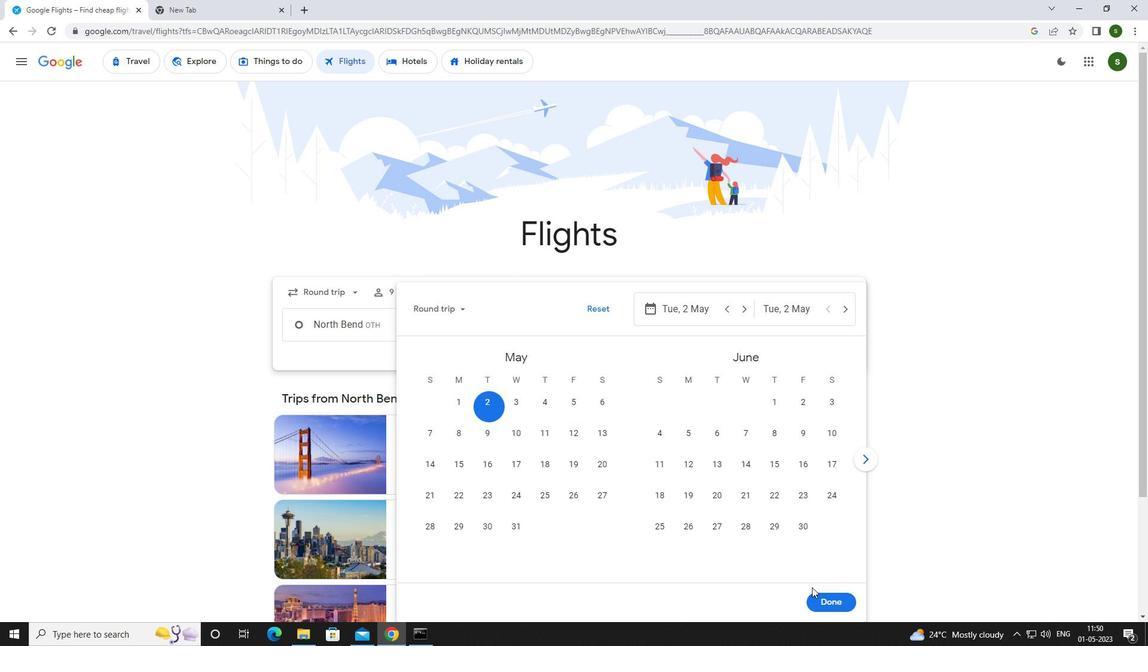 
Action: Mouse pressed left at (835, 595)
Screenshot: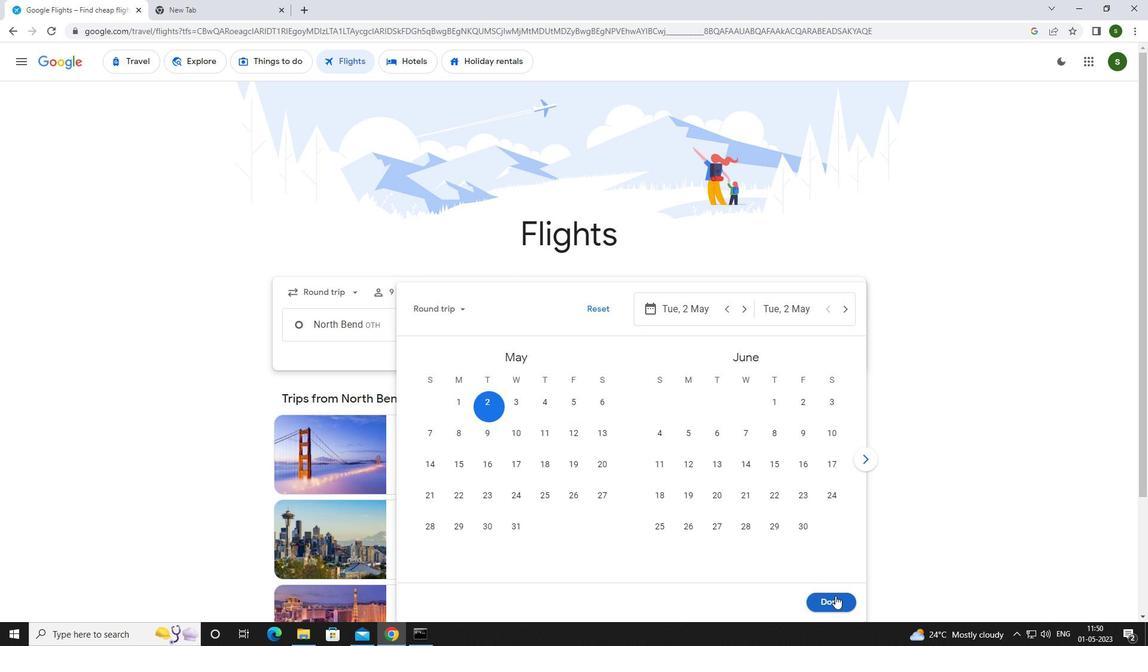 
Action: Mouse moved to (548, 363)
Screenshot: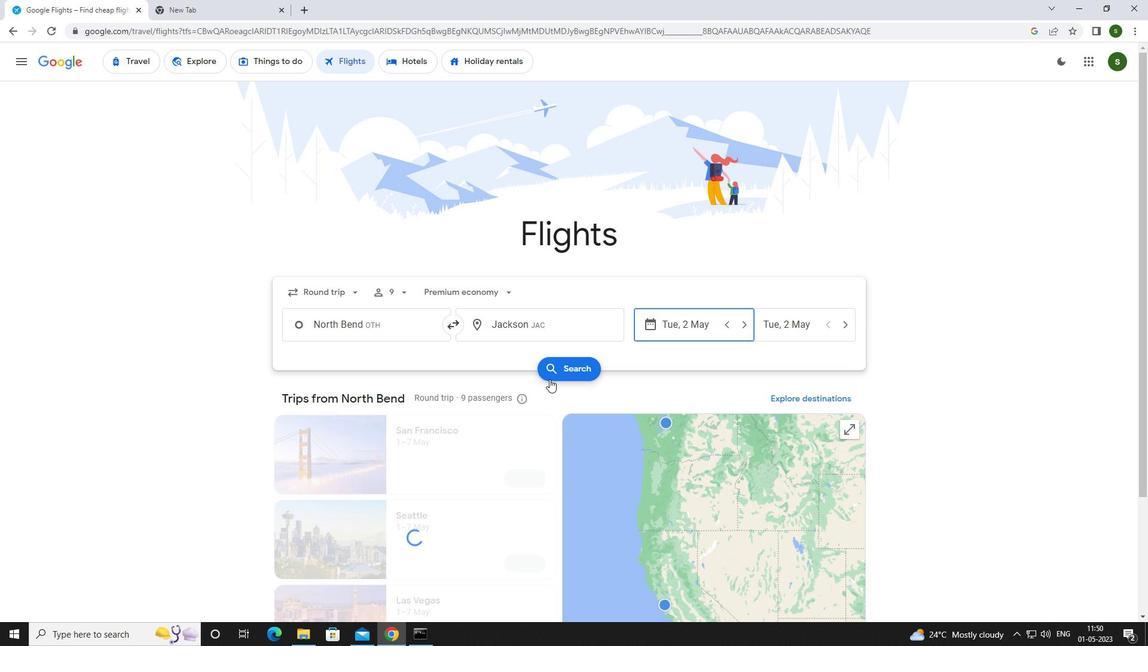 
Action: Mouse pressed left at (548, 363)
Screenshot: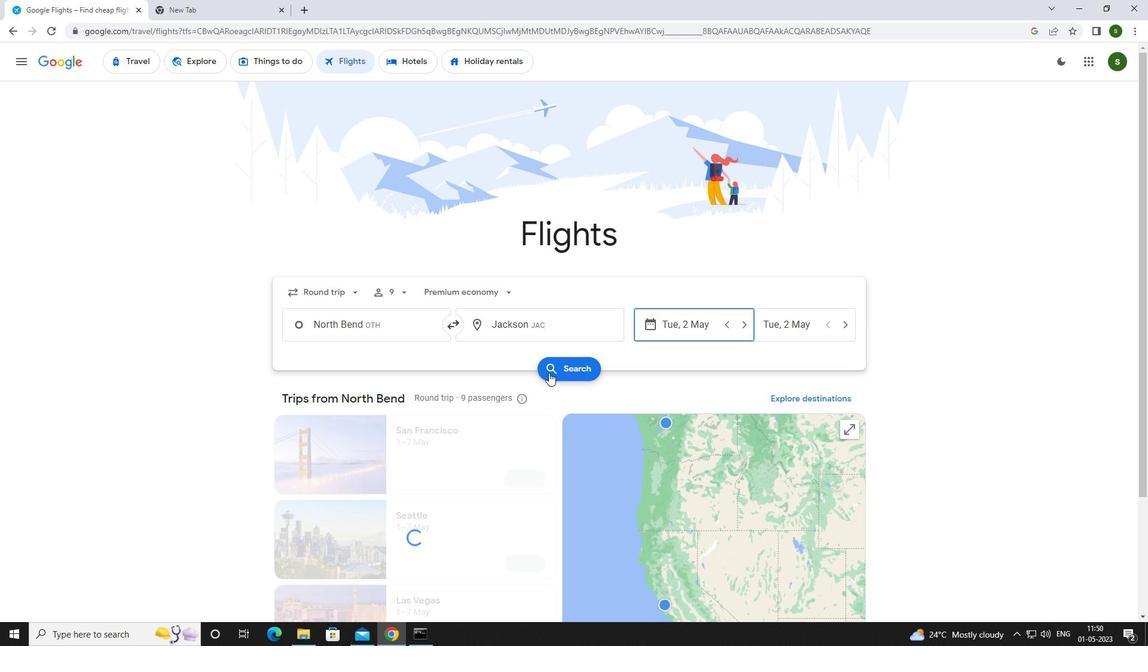 
Action: Mouse moved to (306, 177)
Screenshot: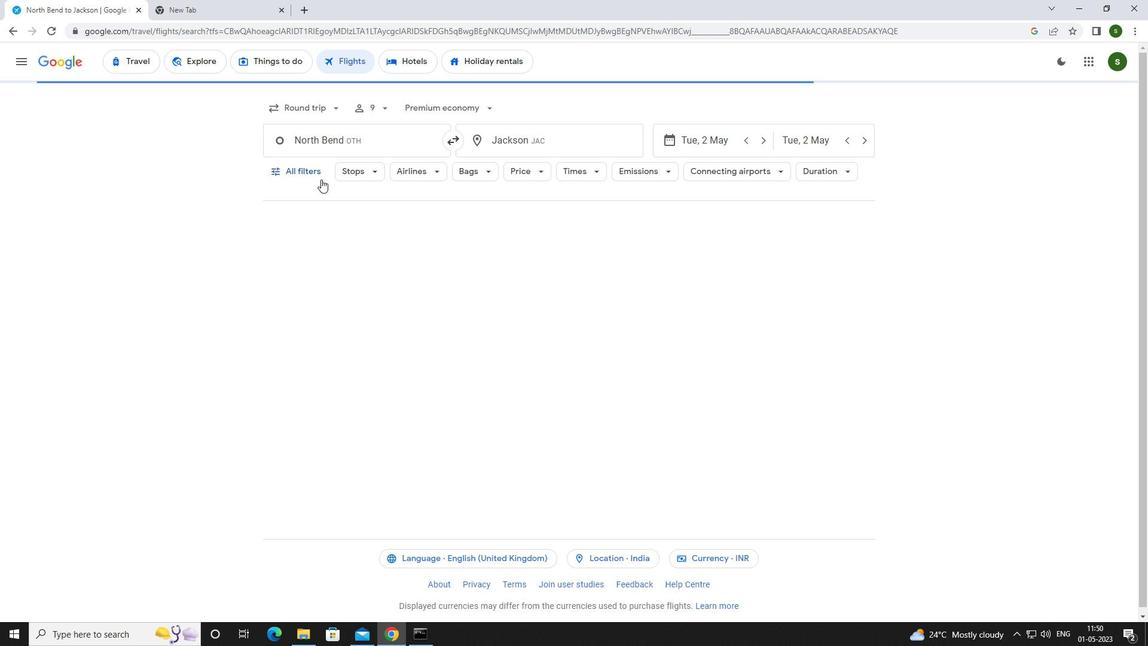 
Action: Mouse pressed left at (306, 177)
Screenshot: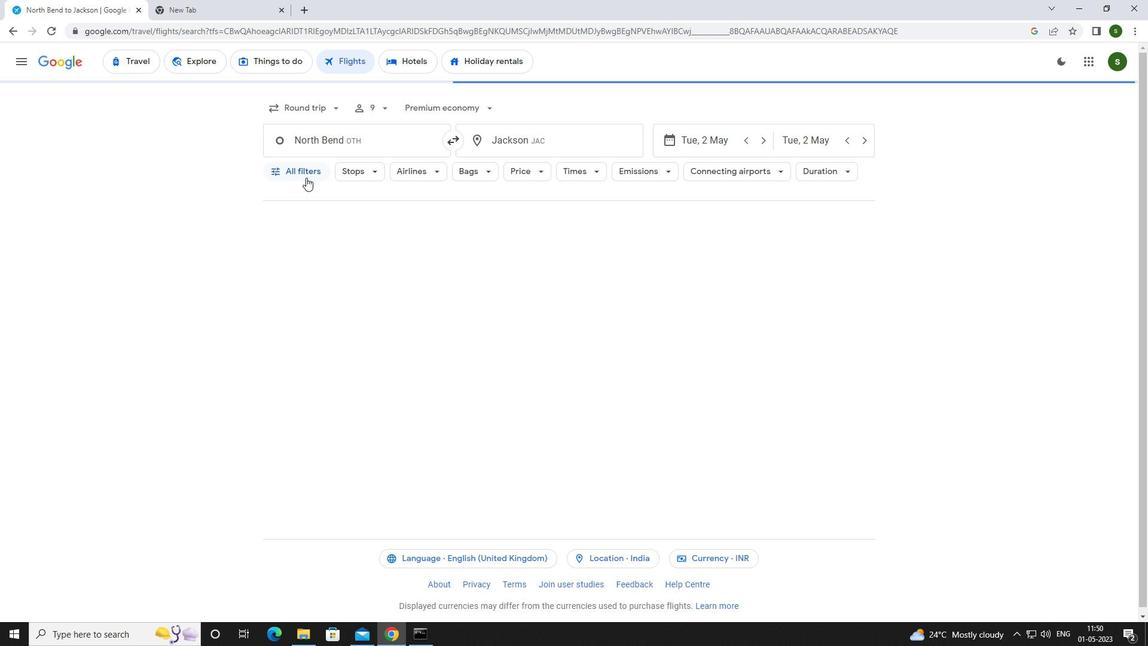 
Action: Mouse moved to (449, 423)
Screenshot: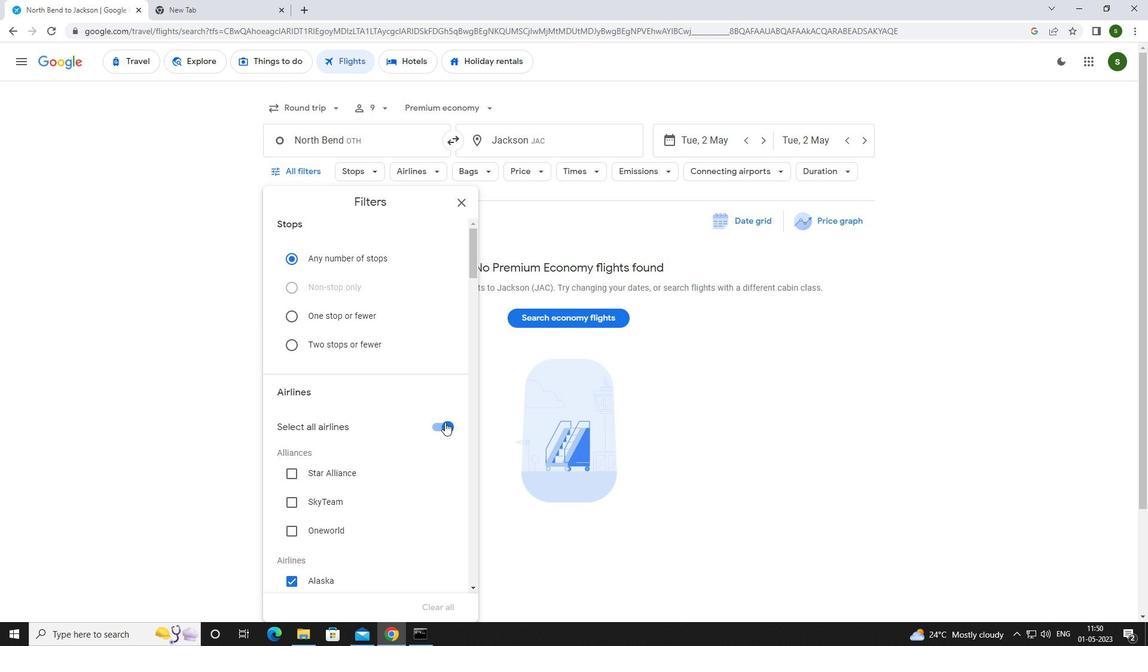 
Action: Mouse pressed left at (449, 423)
Screenshot: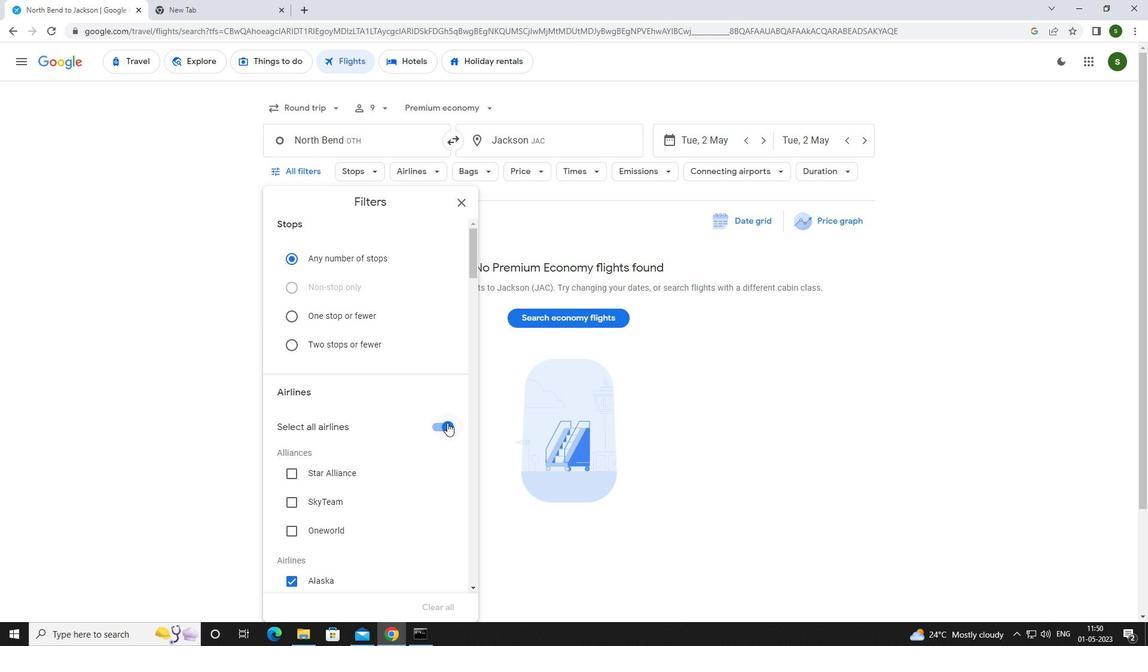 
Action: Mouse moved to (420, 385)
Screenshot: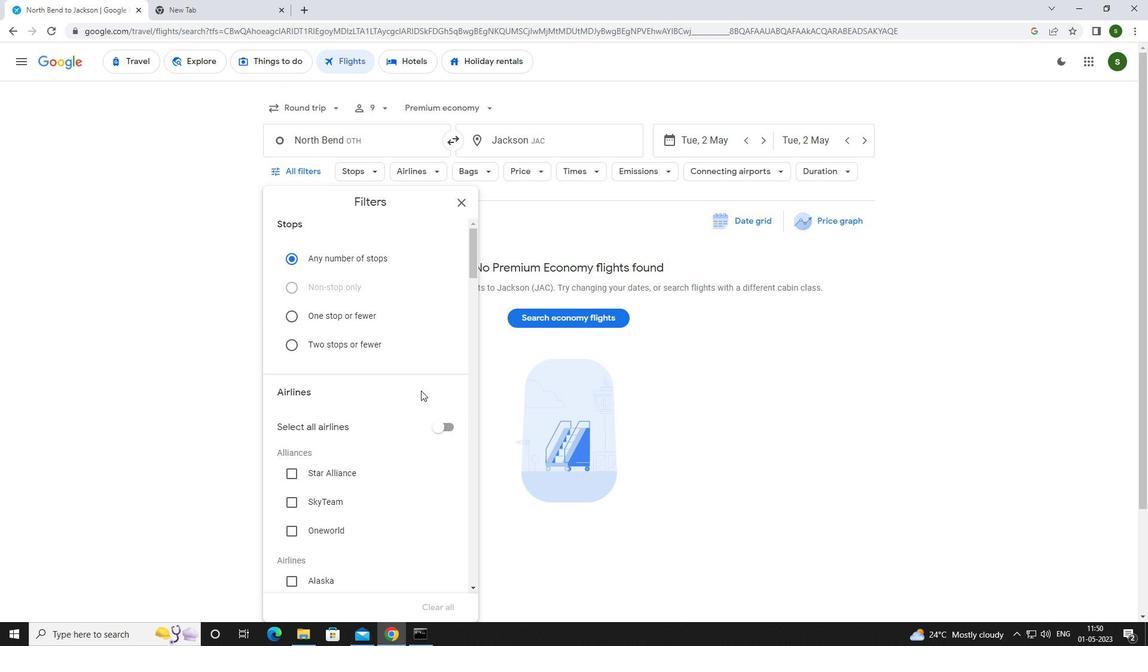 
Action: Mouse scrolled (420, 385) with delta (0, 0)
Screenshot: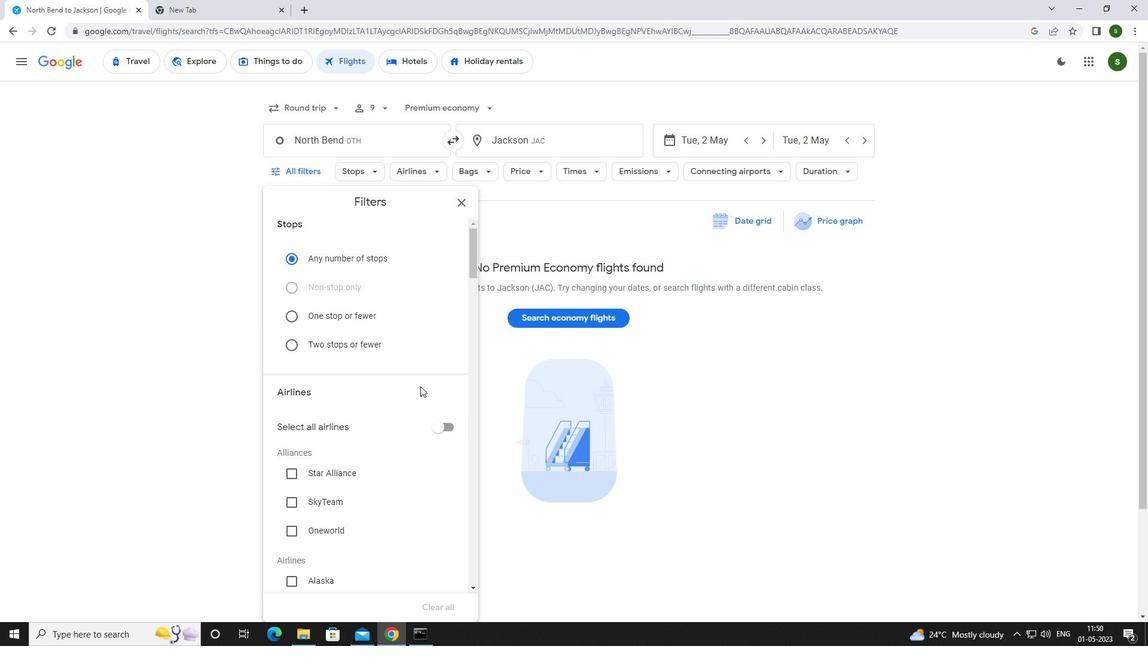 
Action: Mouse scrolled (420, 385) with delta (0, 0)
Screenshot: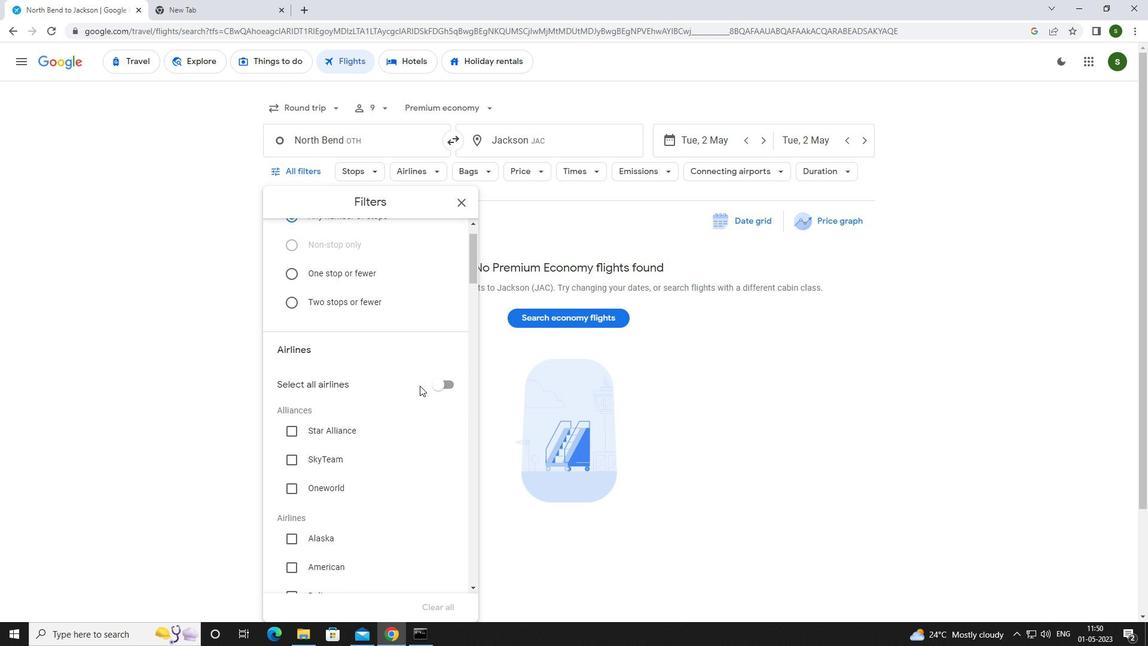 
Action: Mouse scrolled (420, 385) with delta (0, 0)
Screenshot: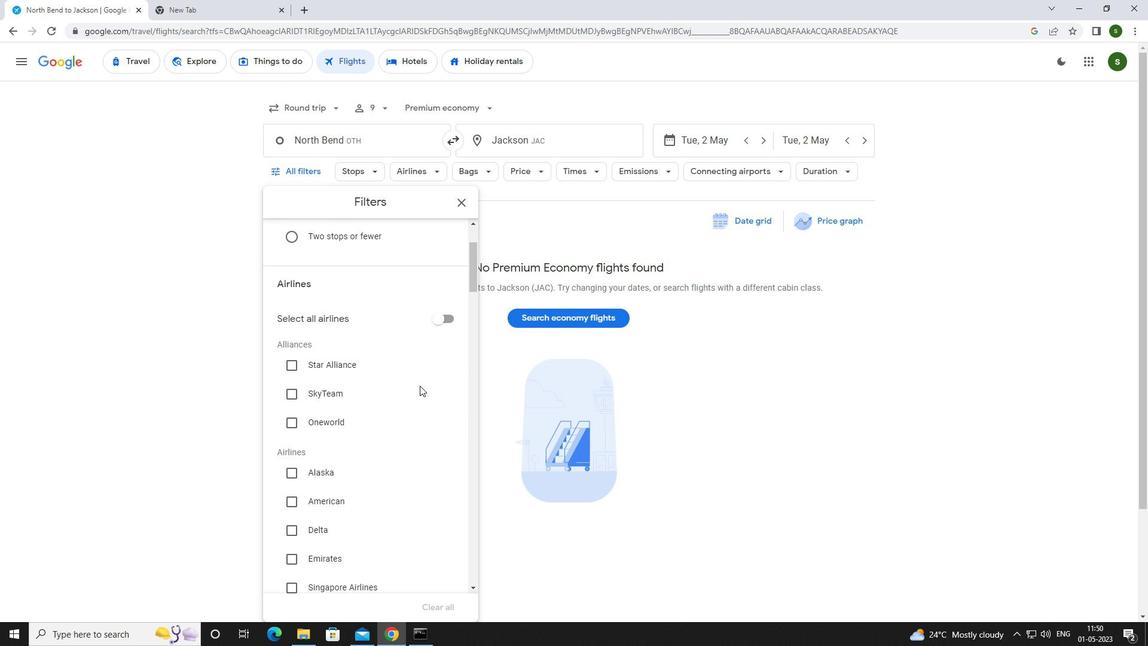 
Action: Mouse moved to (327, 485)
Screenshot: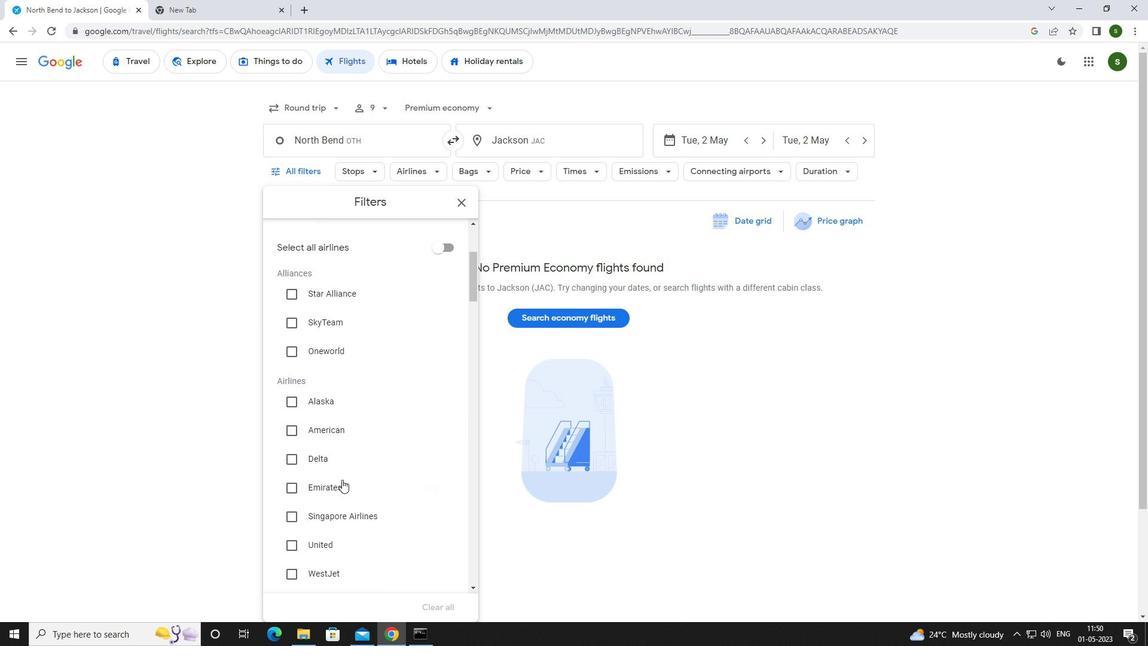 
Action: Mouse pressed left at (327, 485)
Screenshot: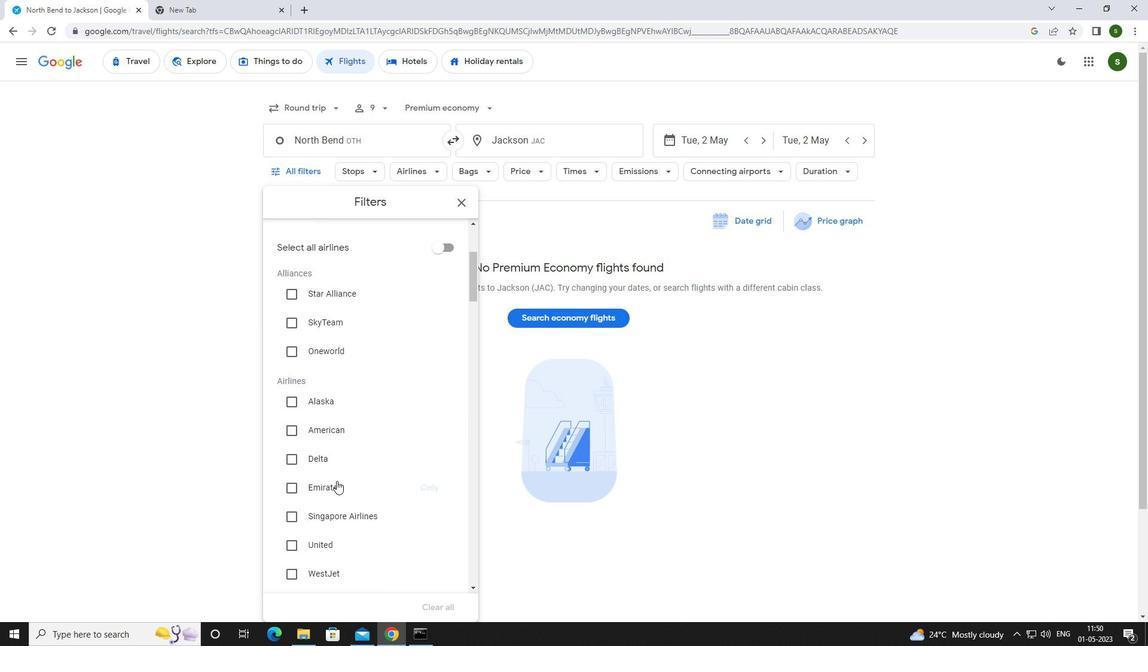 
Action: Mouse moved to (402, 435)
Screenshot: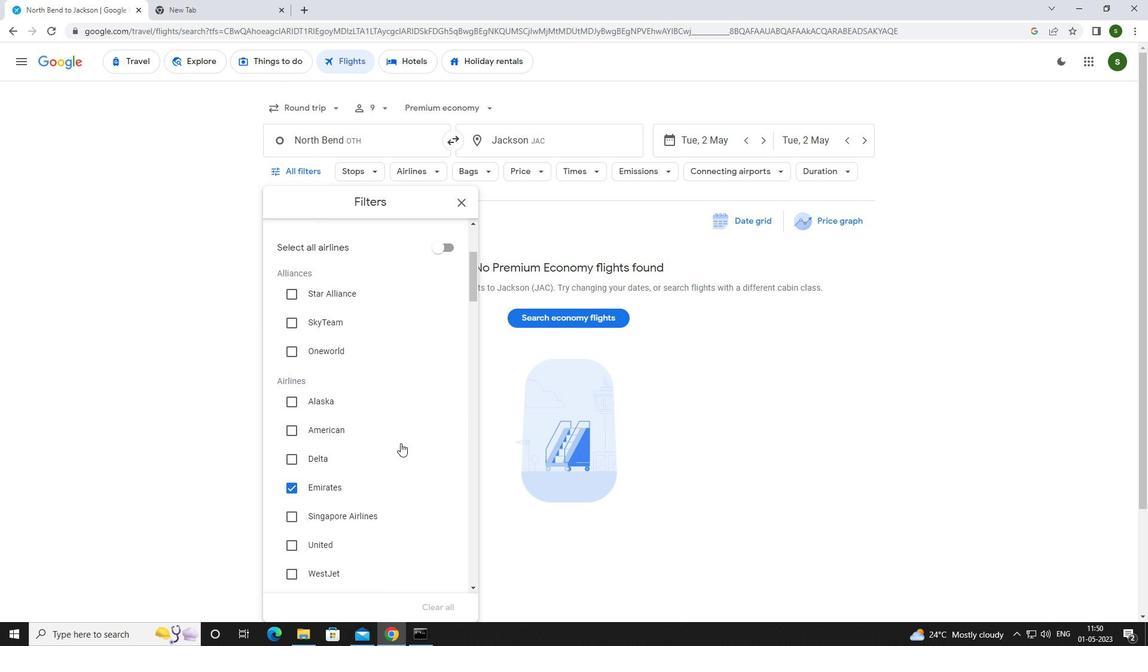 
Action: Mouse scrolled (402, 435) with delta (0, 0)
Screenshot: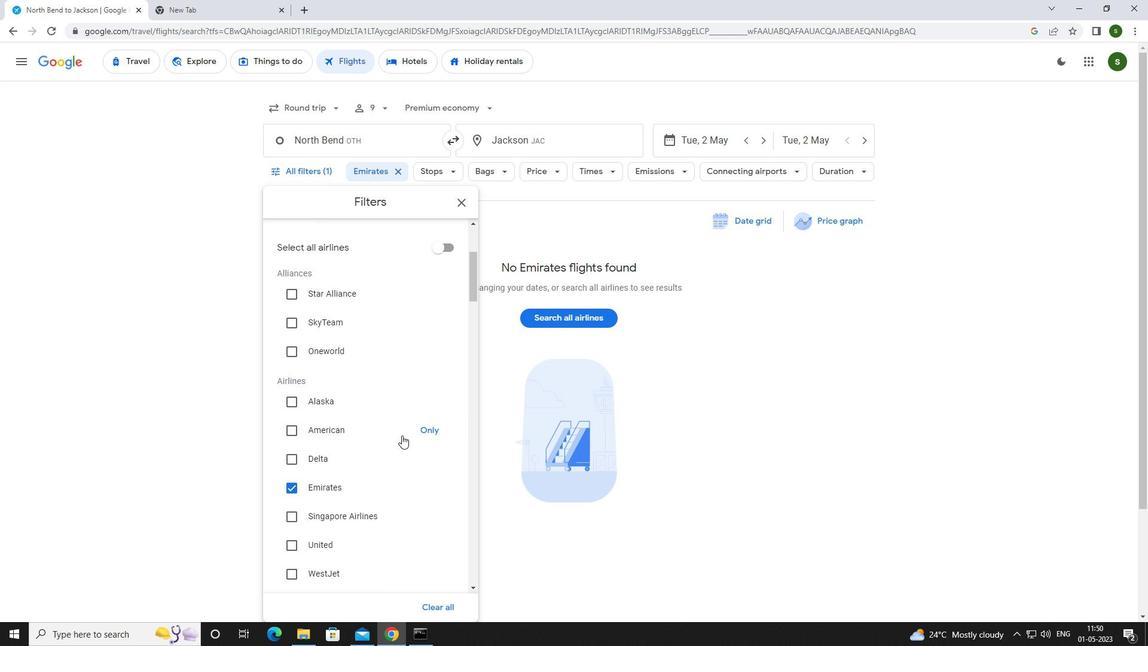 
Action: Mouse scrolled (402, 435) with delta (0, 0)
Screenshot: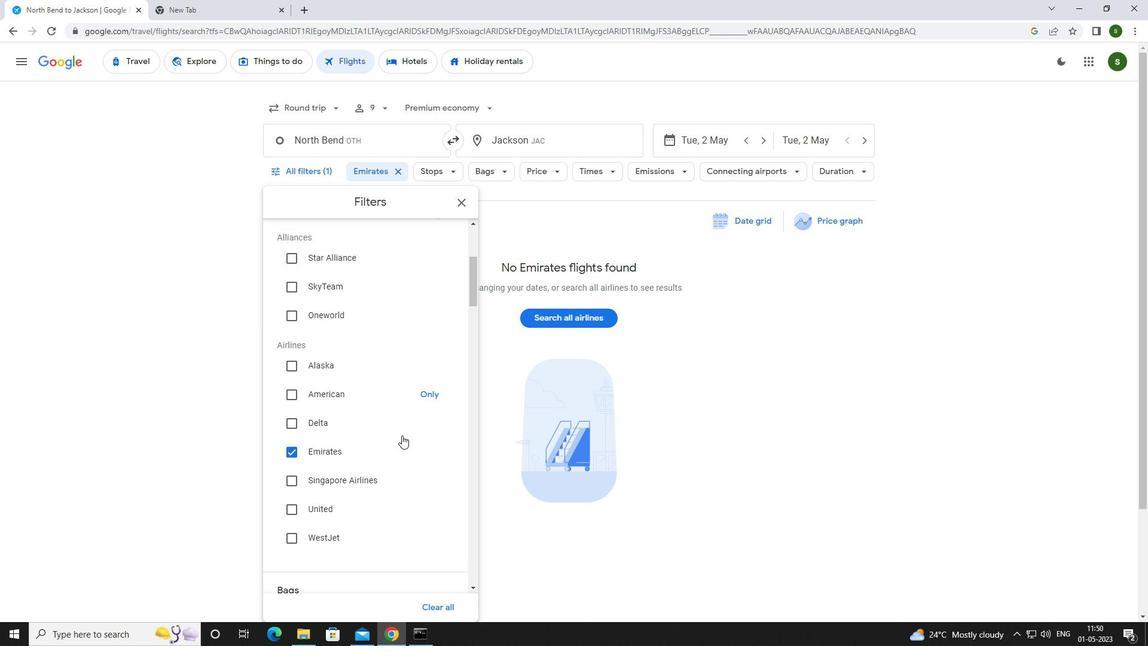 
Action: Mouse scrolled (402, 435) with delta (0, 0)
Screenshot: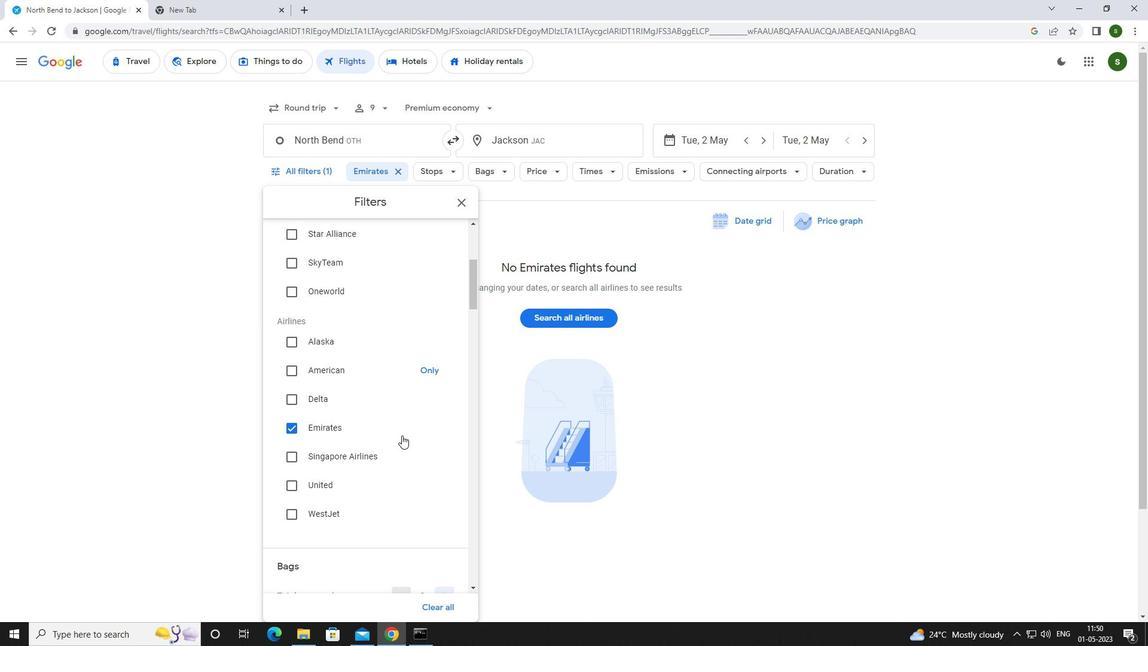 
Action: Mouse scrolled (402, 435) with delta (0, 0)
Screenshot: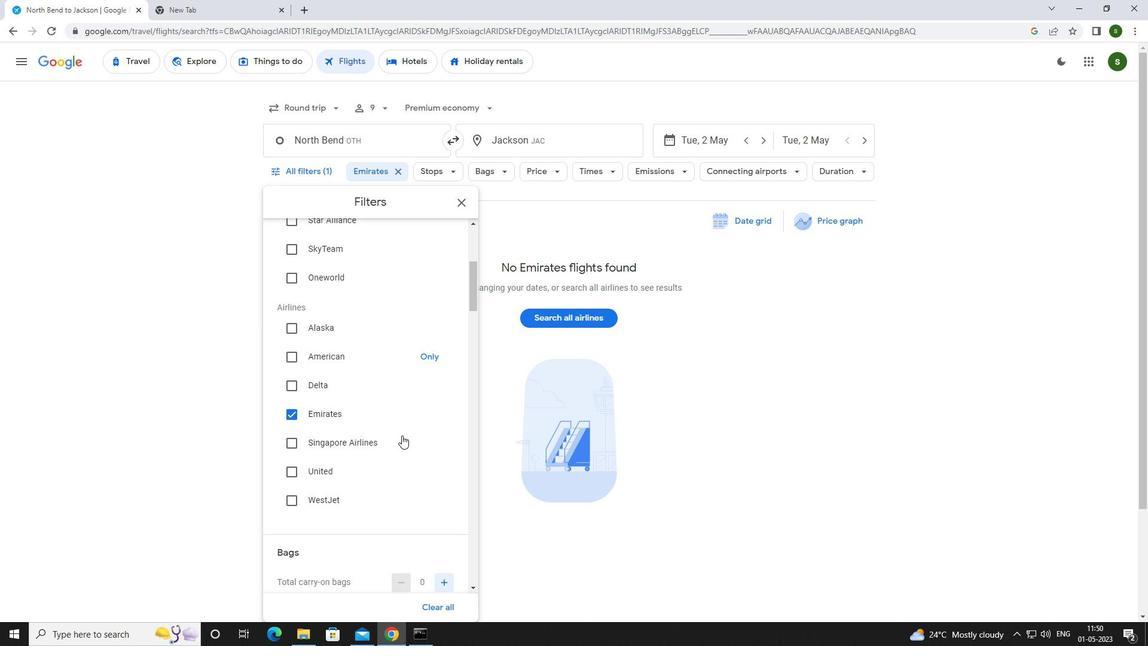 
Action: Mouse scrolled (402, 435) with delta (0, 0)
Screenshot: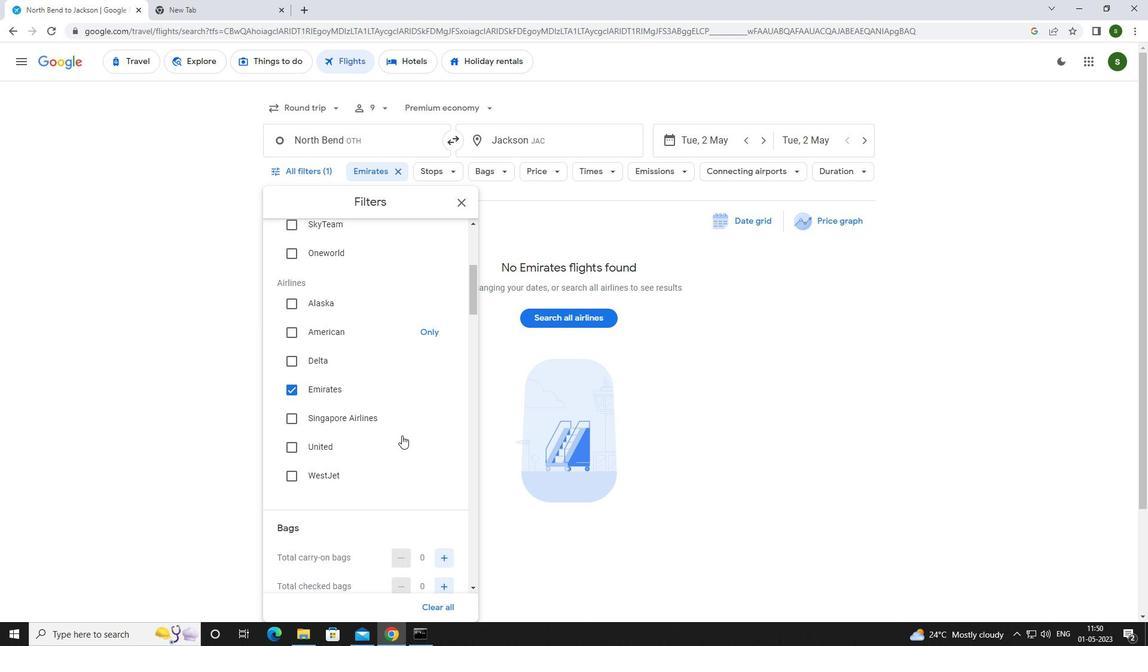 
Action: Mouse moved to (443, 385)
Screenshot: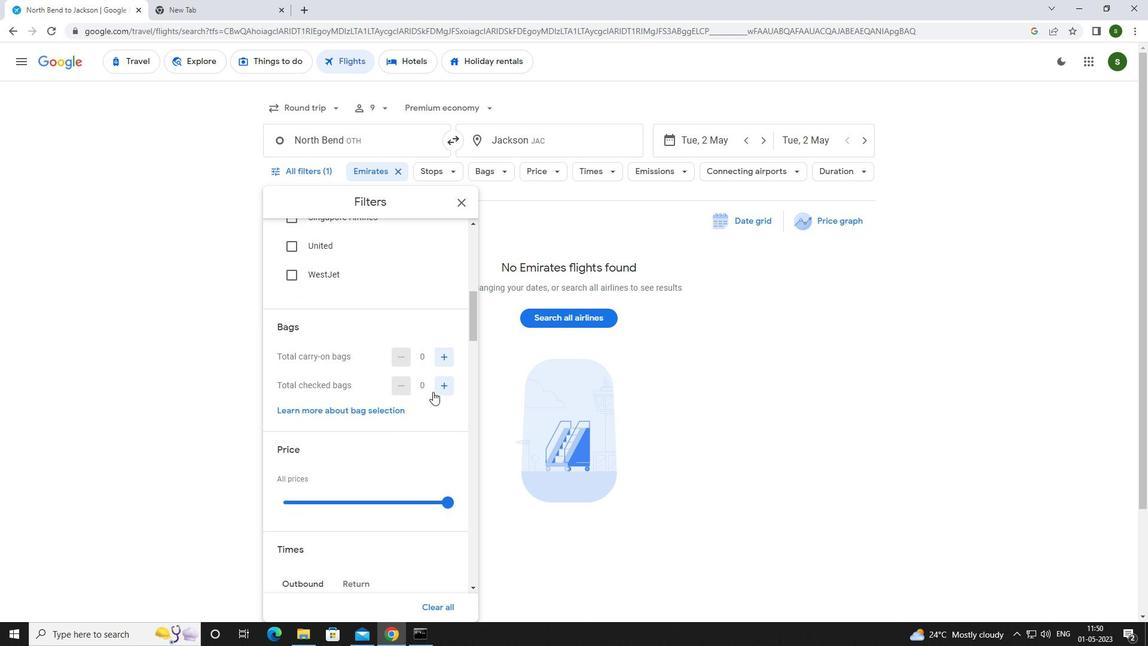 
Action: Mouse pressed left at (443, 385)
Screenshot: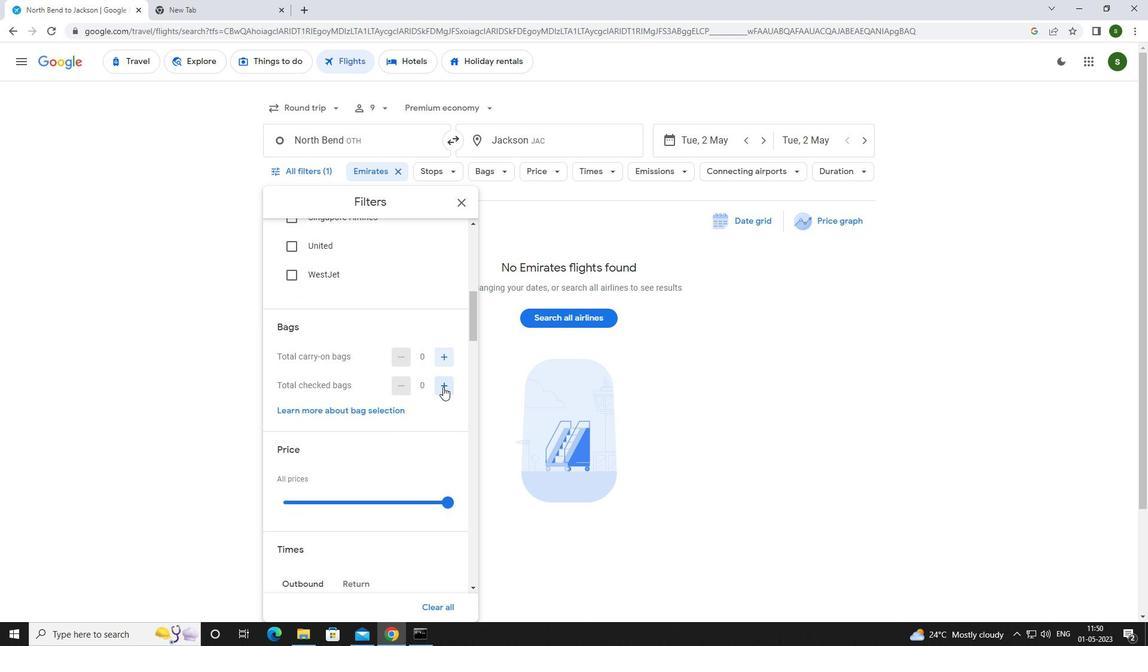 
Action: Mouse pressed left at (443, 385)
Screenshot: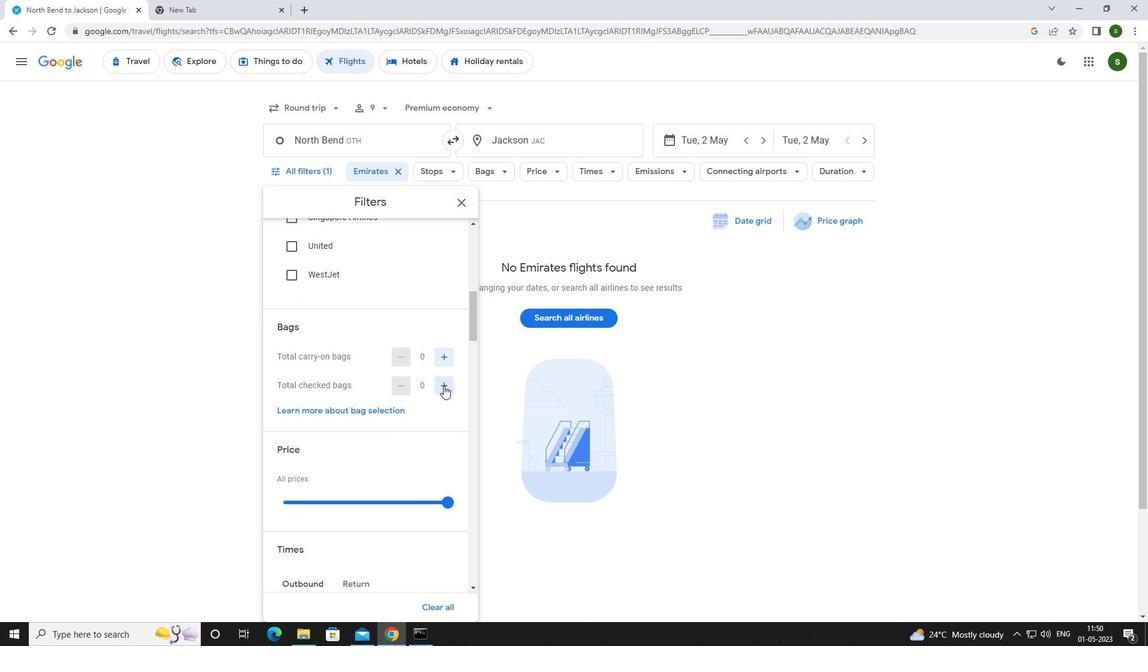 
Action: Mouse pressed left at (443, 385)
Screenshot: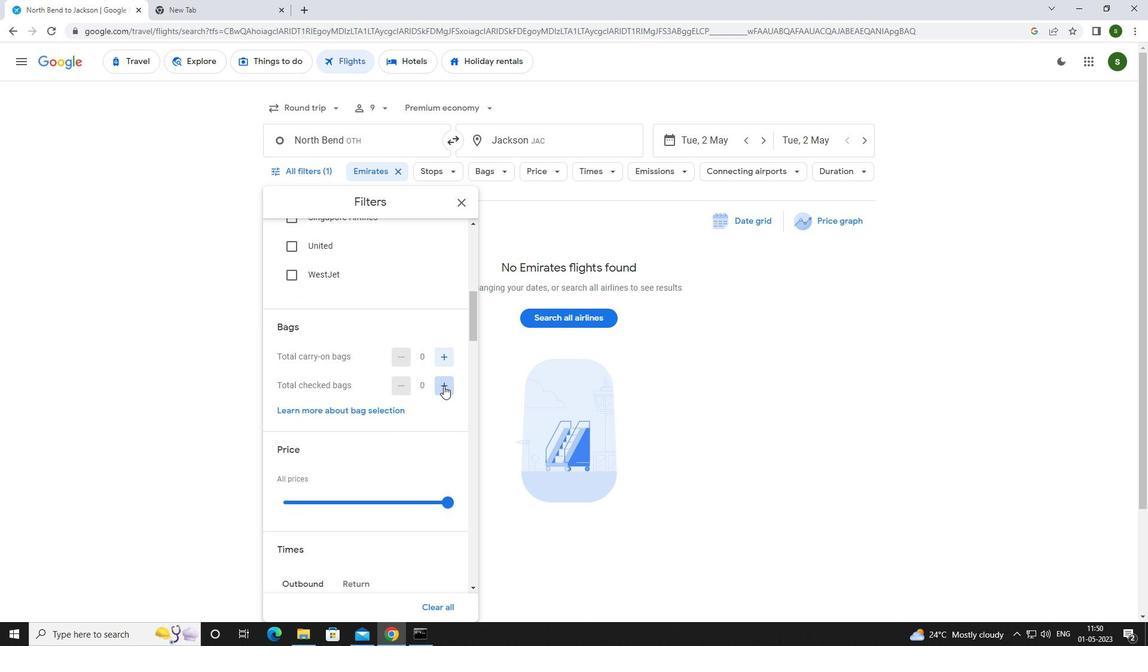 
Action: Mouse pressed left at (443, 385)
Screenshot: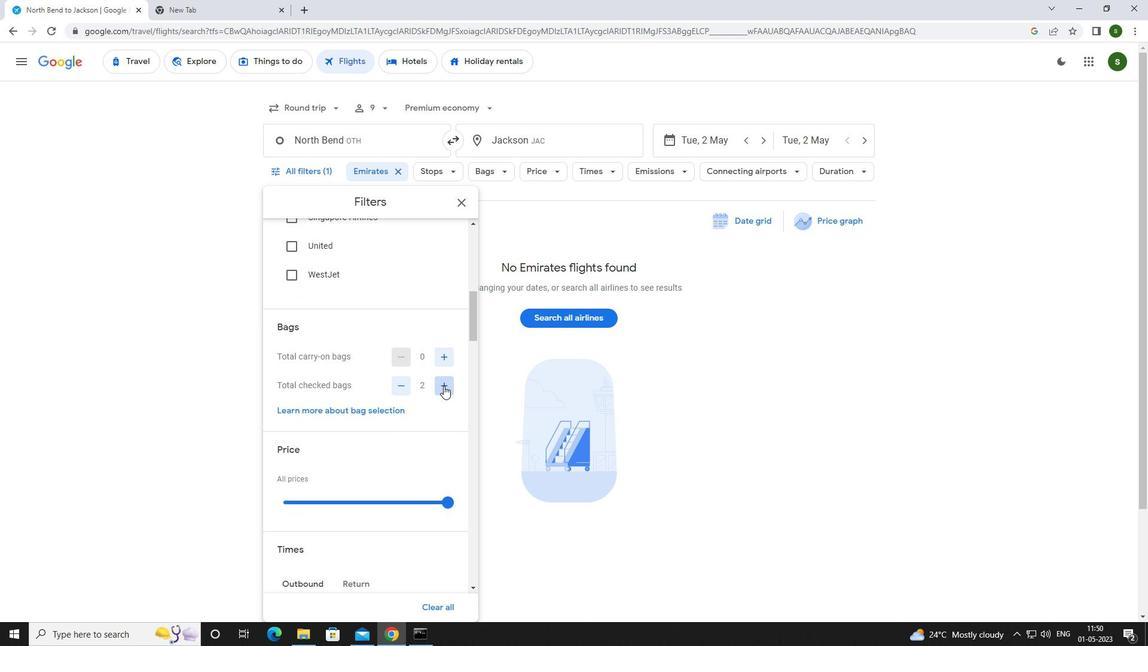 
Action: Mouse pressed left at (443, 385)
Screenshot: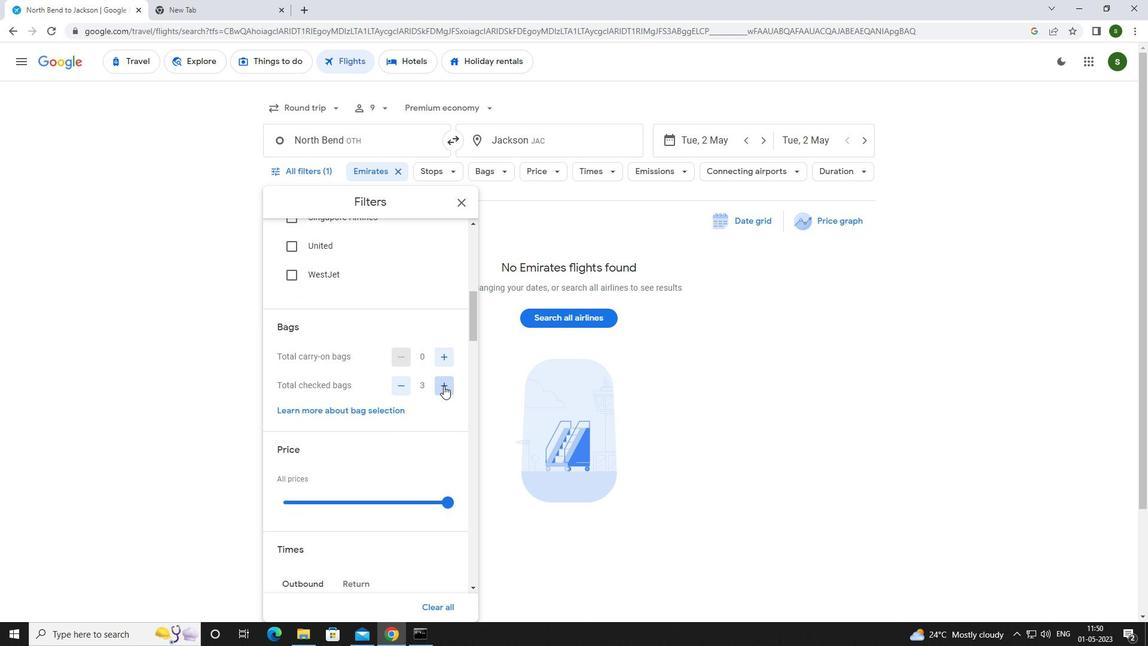 
Action: Mouse pressed left at (443, 385)
Screenshot: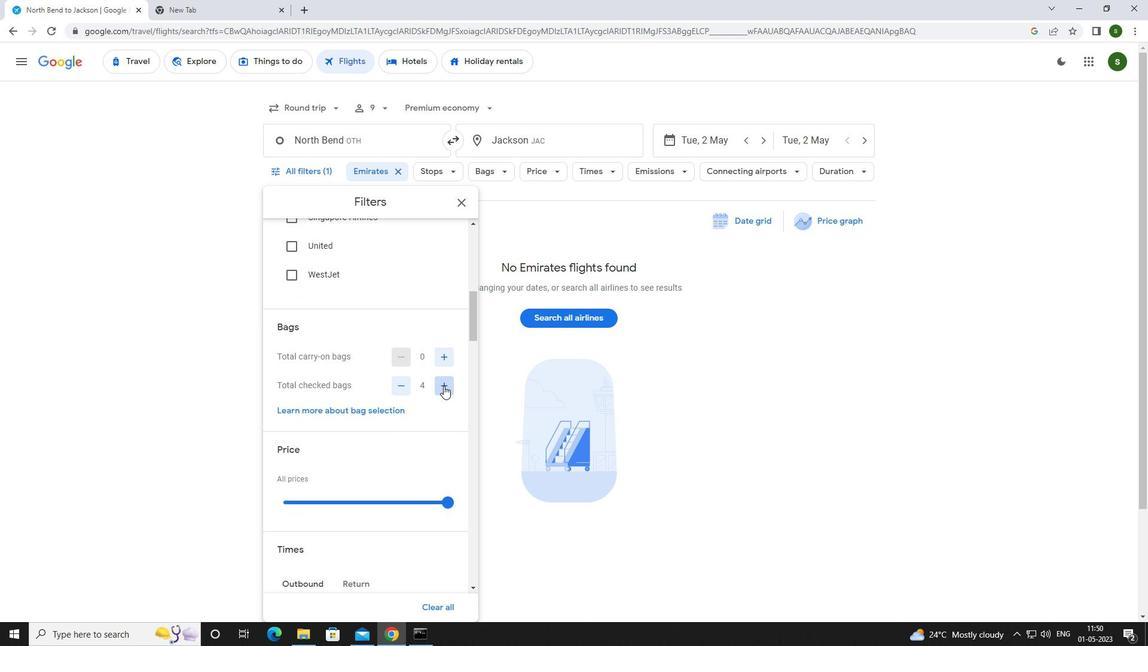 
Action: Mouse pressed left at (443, 385)
Screenshot: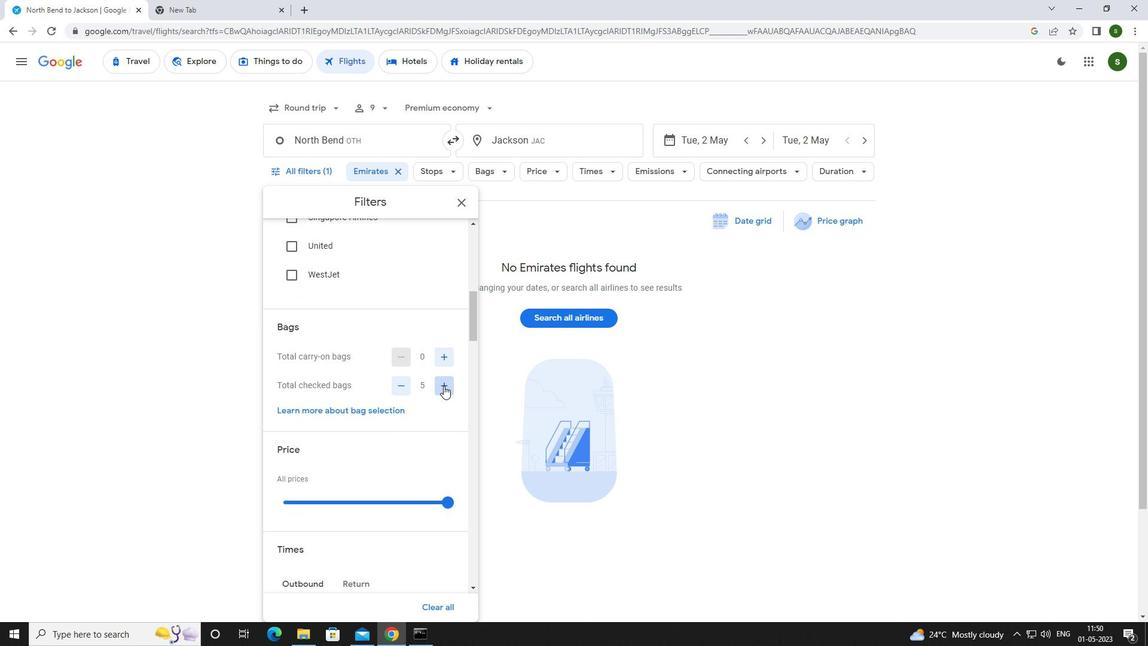 
Action: Mouse pressed left at (443, 385)
Screenshot: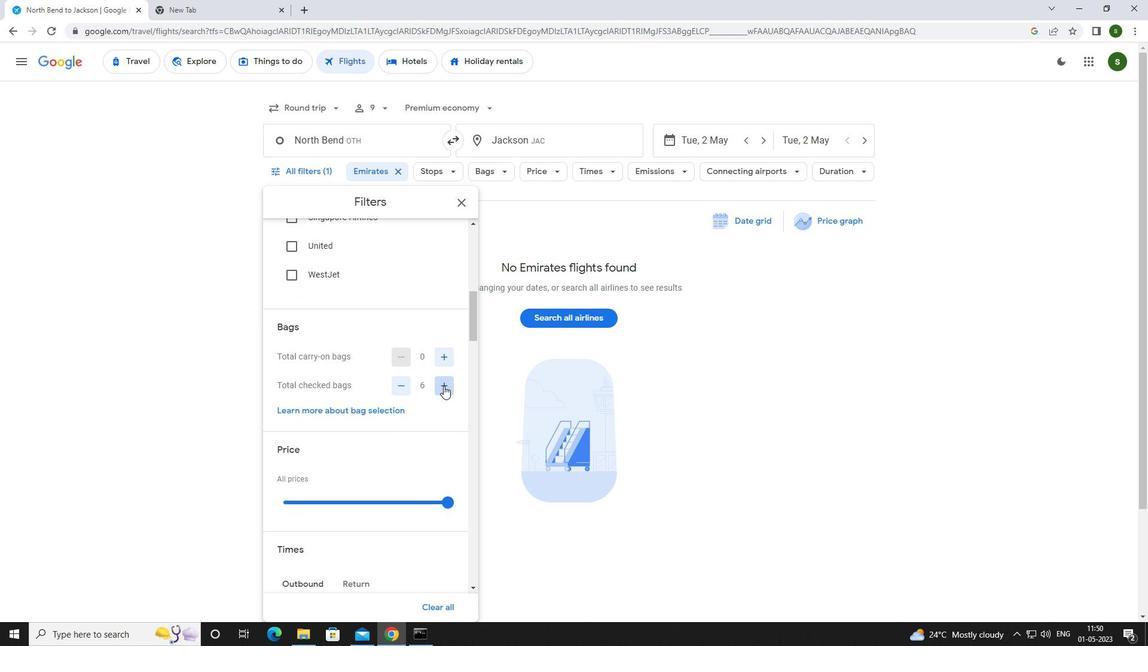 
Action: Mouse moved to (442, 385)
Screenshot: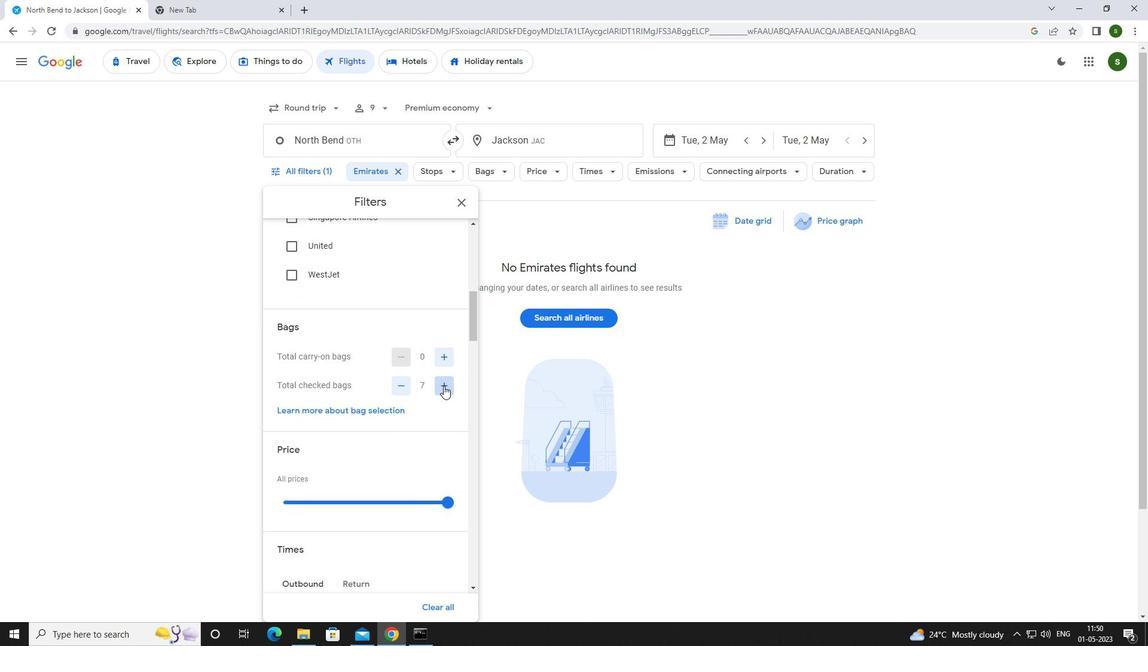 
Action: Mouse pressed left at (442, 385)
Screenshot: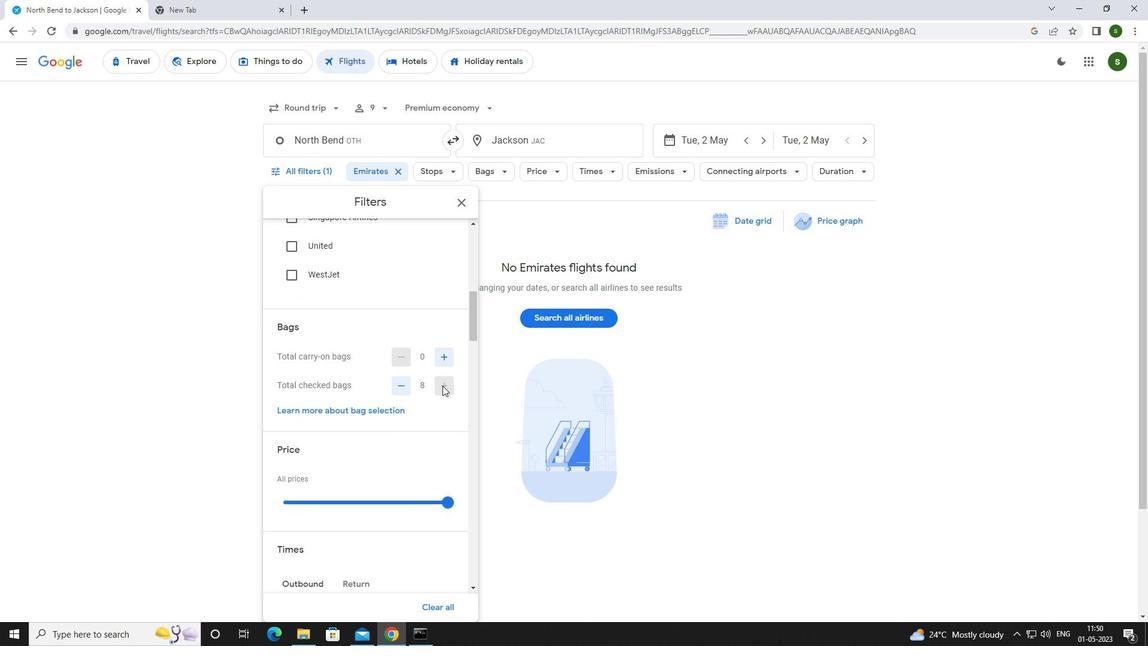 
Action: Mouse scrolled (442, 385) with delta (0, 0)
Screenshot: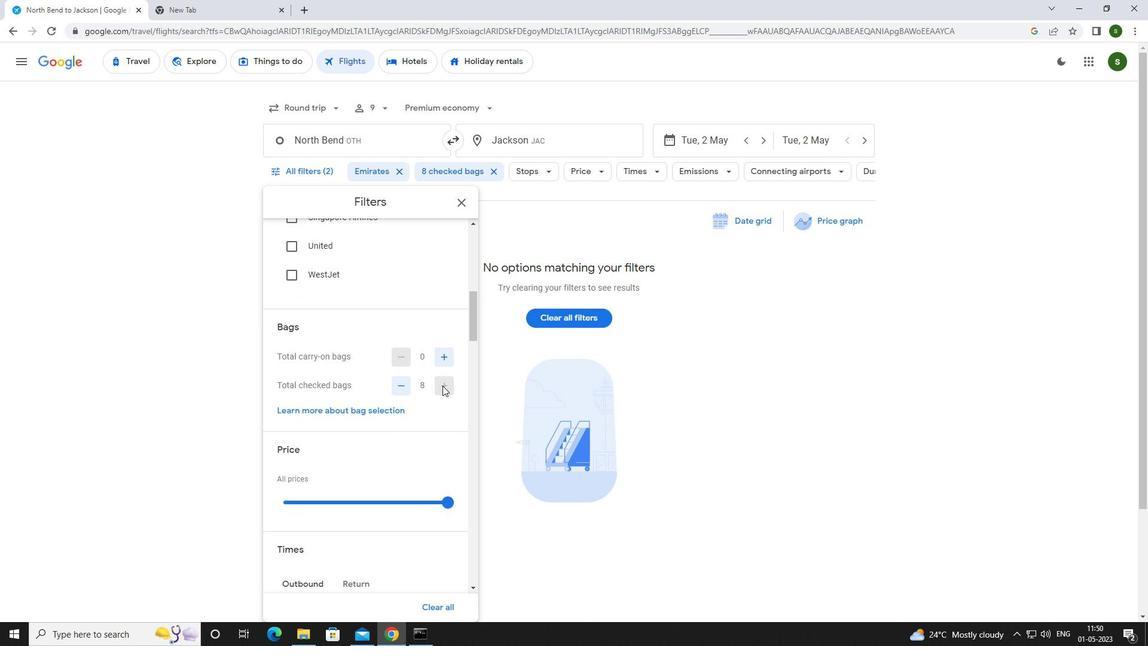 
Action: Mouse moved to (445, 438)
Screenshot: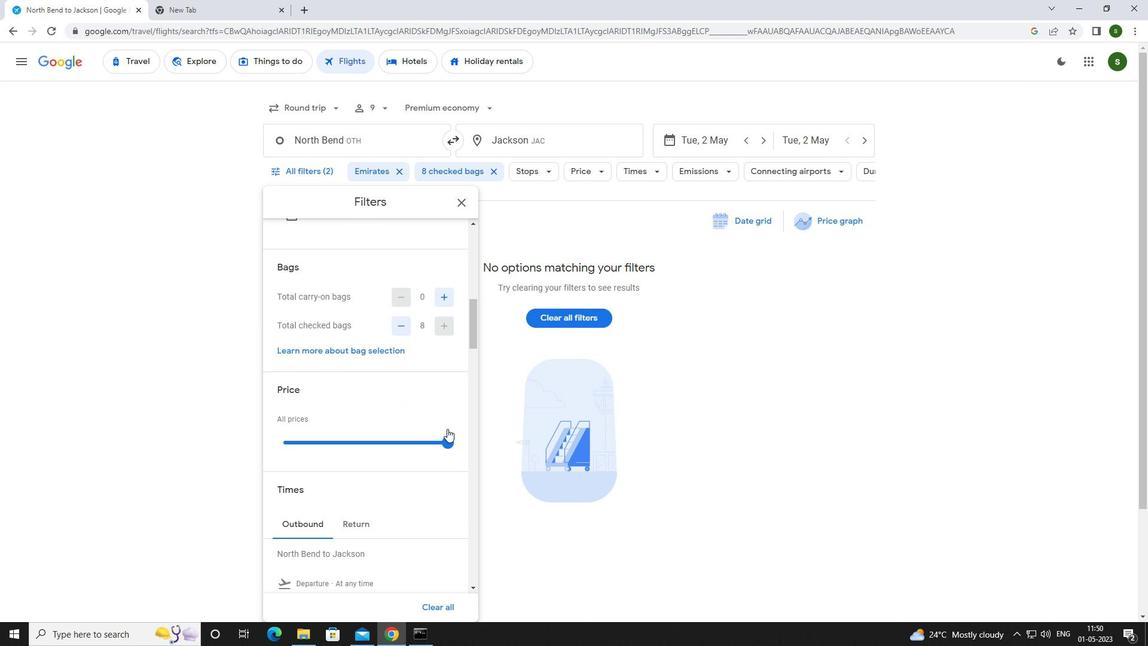 
Action: Mouse pressed left at (445, 438)
Screenshot: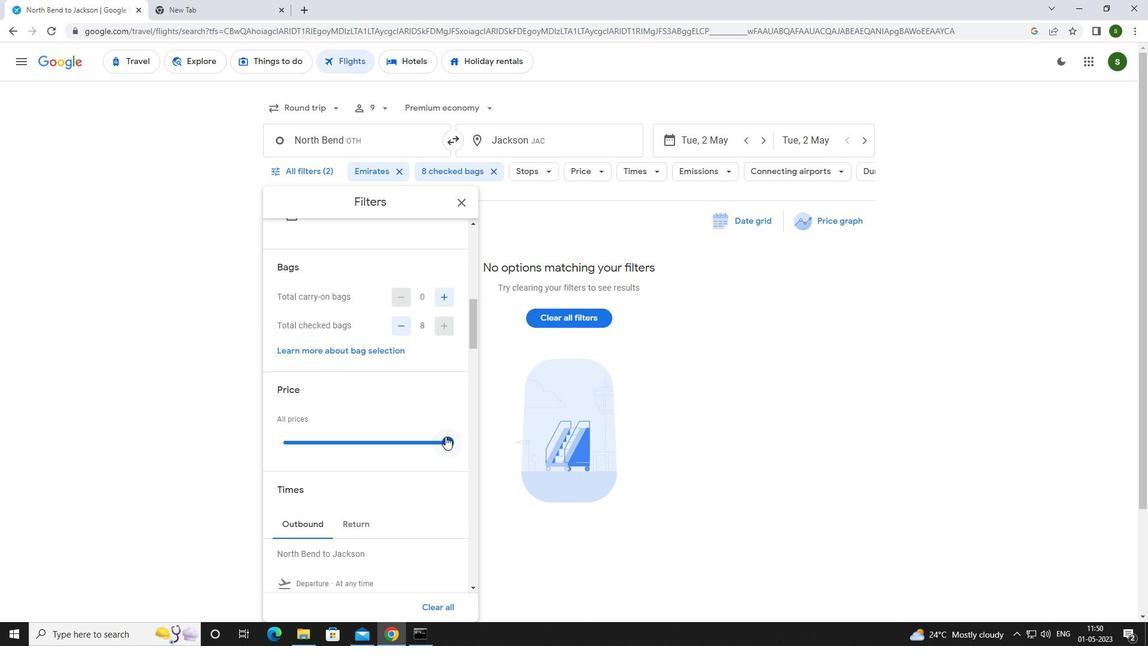 
Action: Mouse moved to (415, 446)
Screenshot: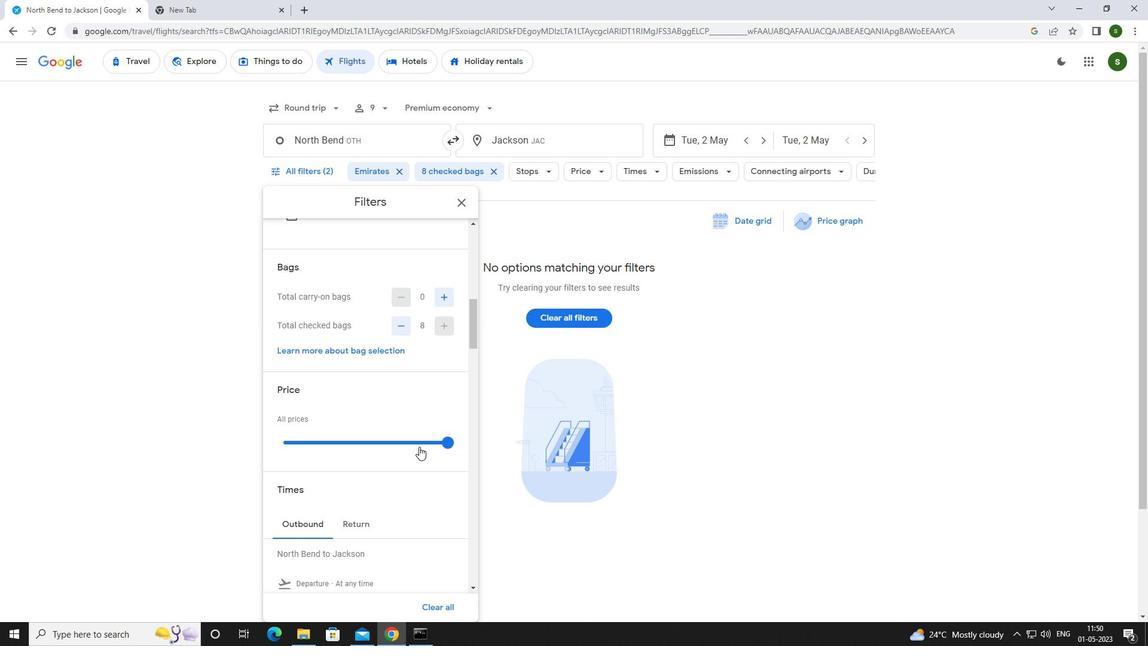
Action: Mouse scrolled (415, 446) with delta (0, 0)
Screenshot: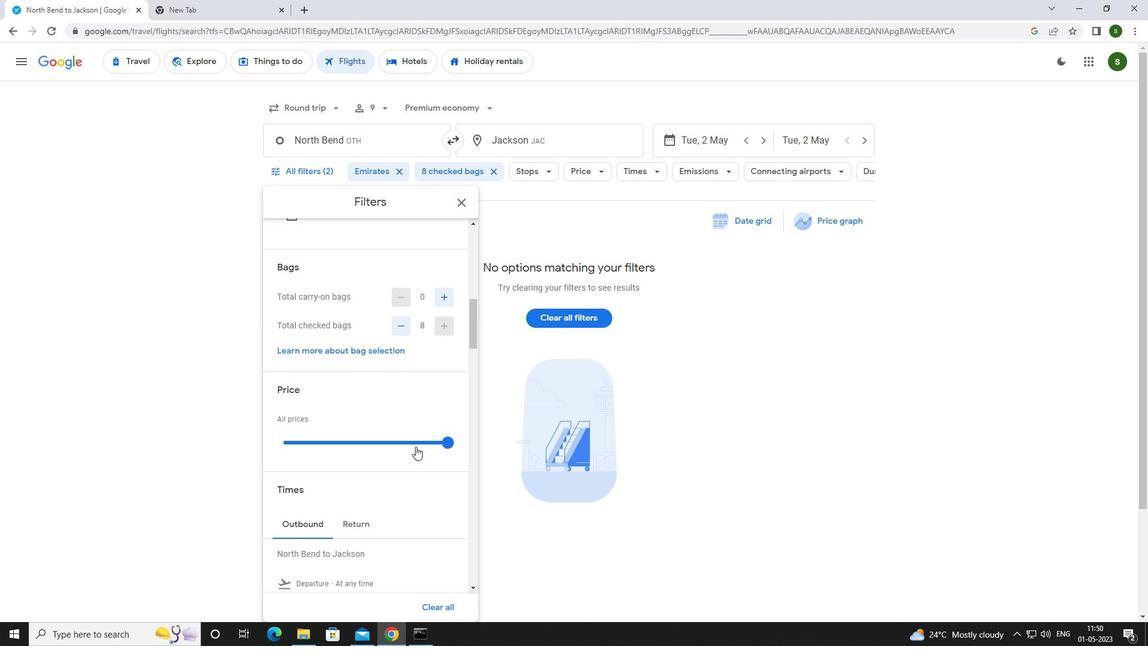 
Action: Mouse scrolled (415, 446) with delta (0, 0)
Screenshot: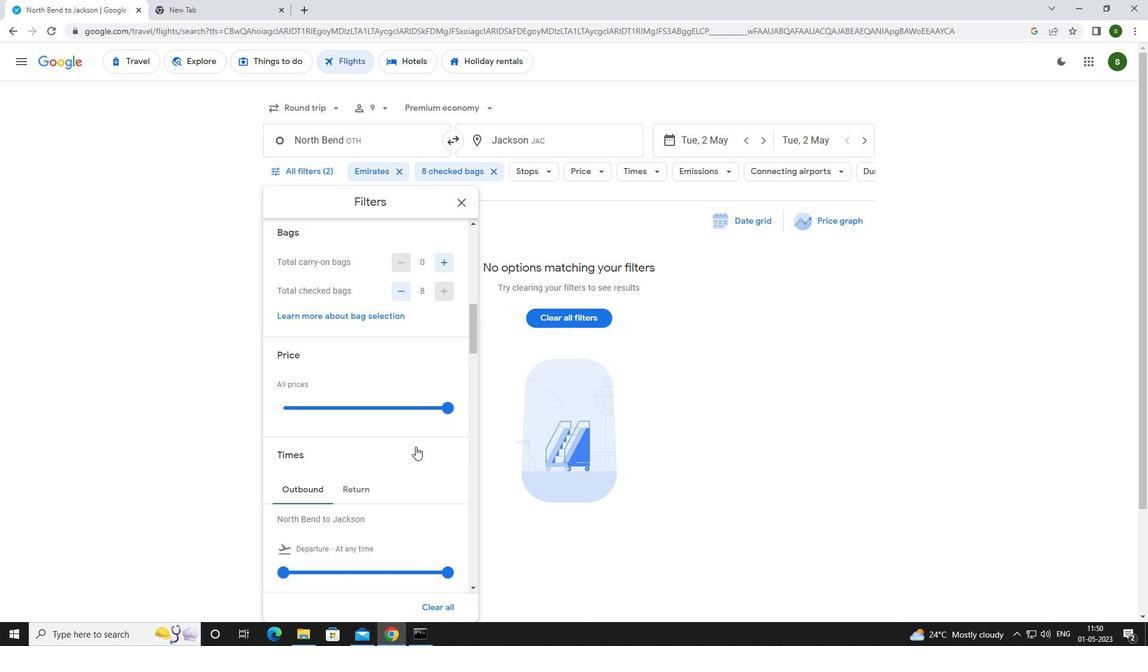 
Action: Mouse moved to (282, 485)
Screenshot: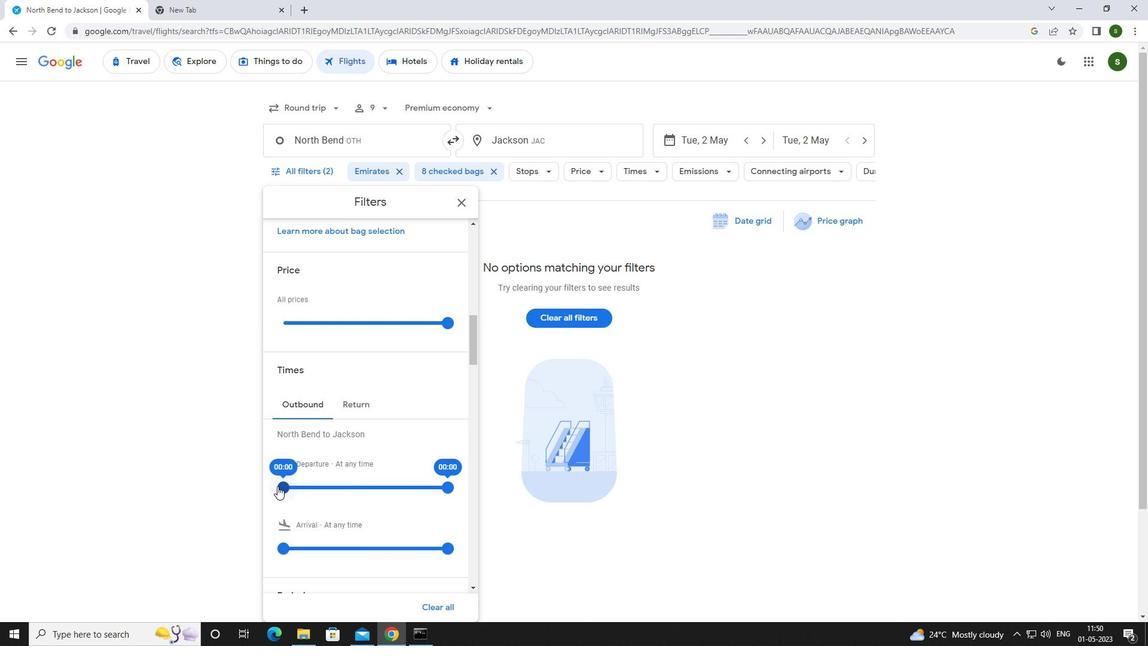 
Action: Mouse pressed left at (282, 485)
Screenshot: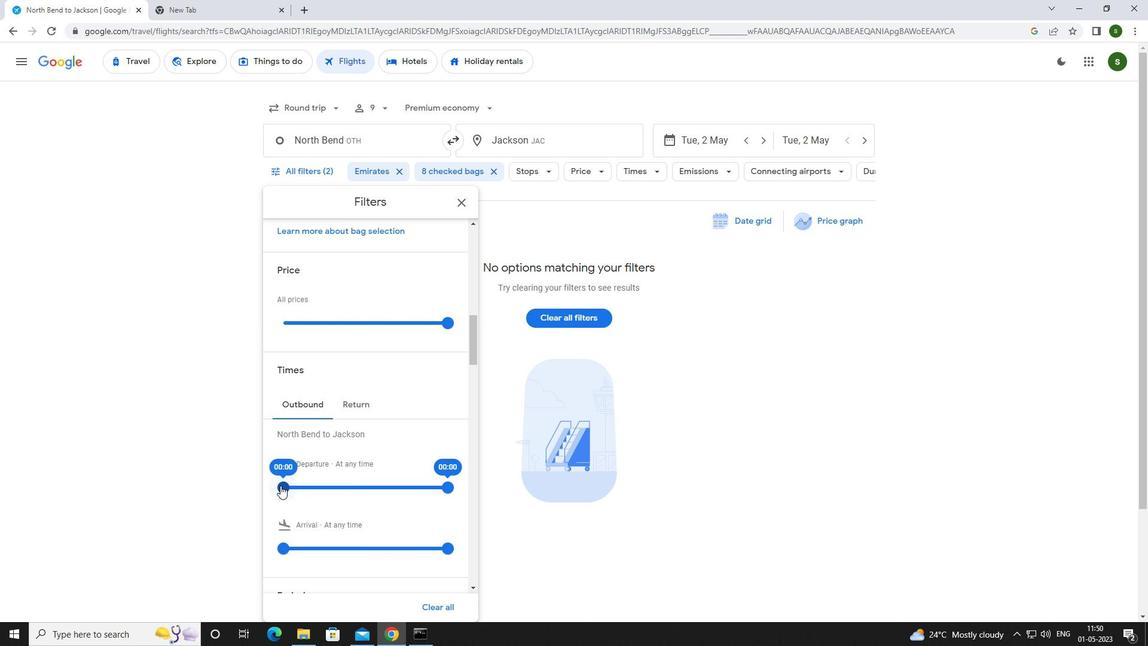 
Action: Mouse moved to (362, 404)
Screenshot: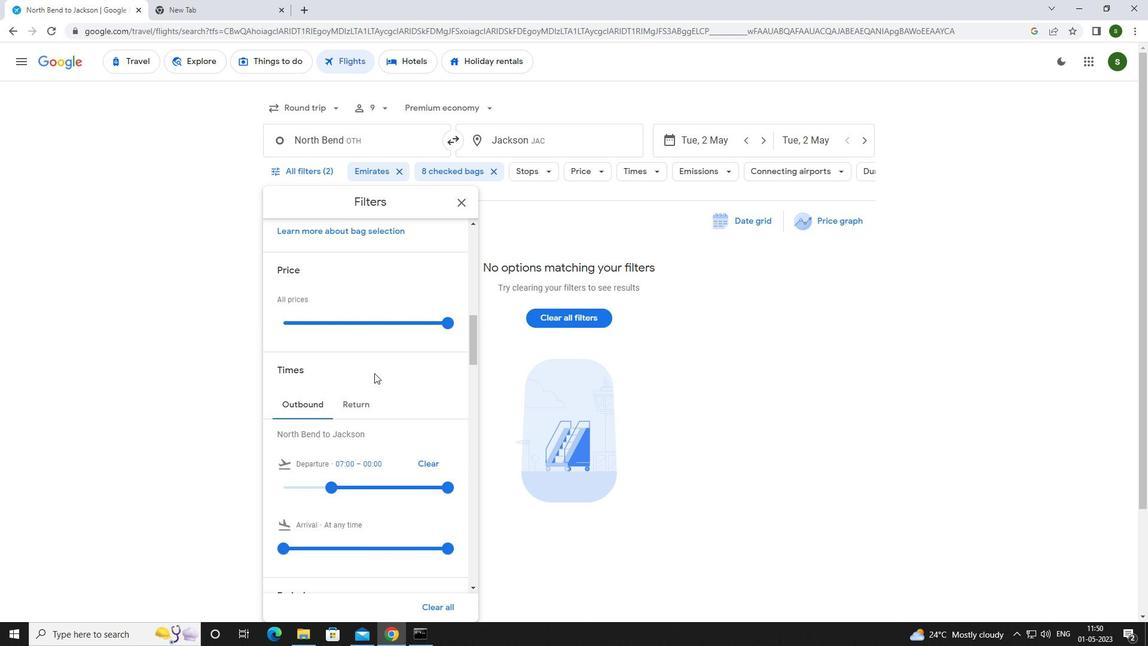 
Action: Mouse pressed left at (362, 404)
Screenshot: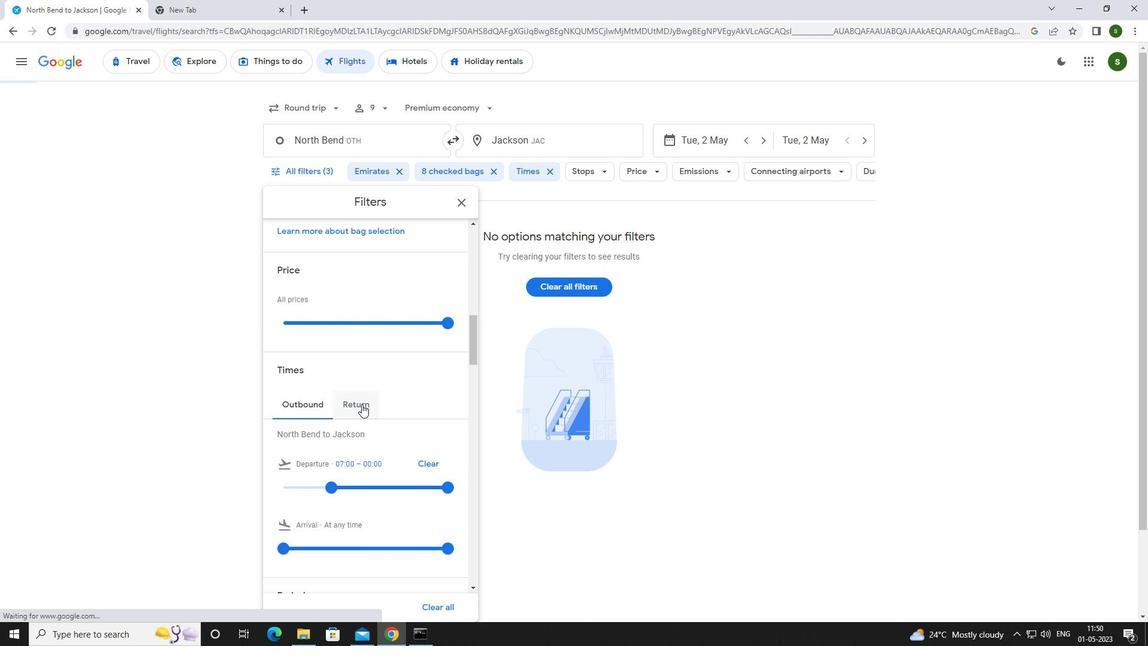 
Action: Mouse moved to (282, 488)
Screenshot: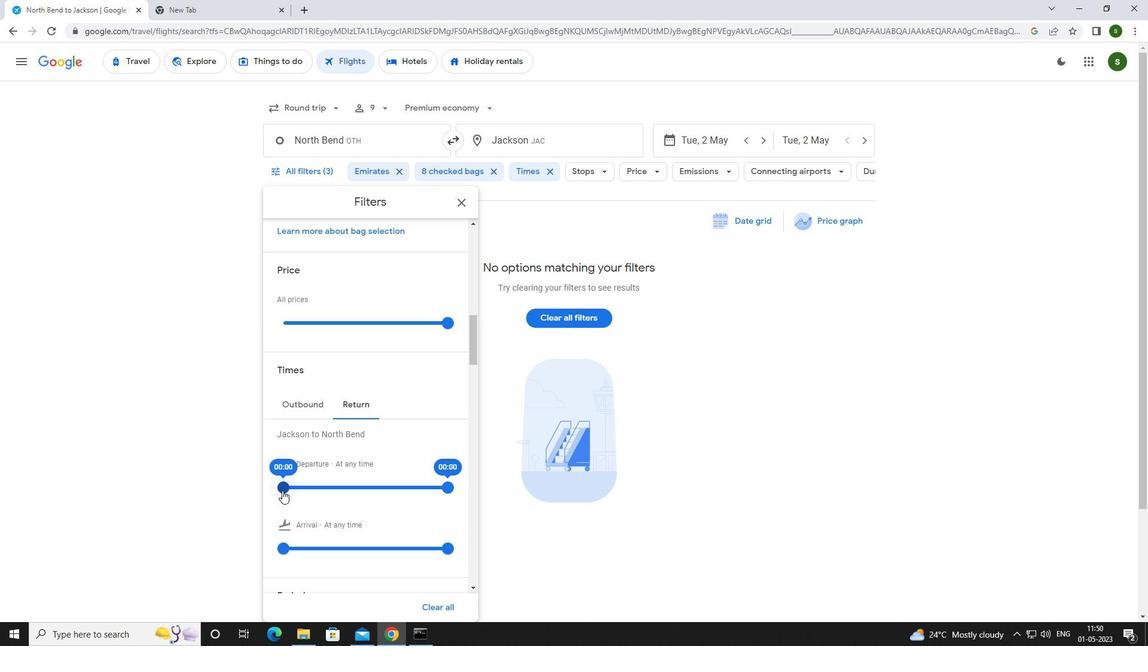 
Action: Mouse pressed left at (282, 488)
Screenshot: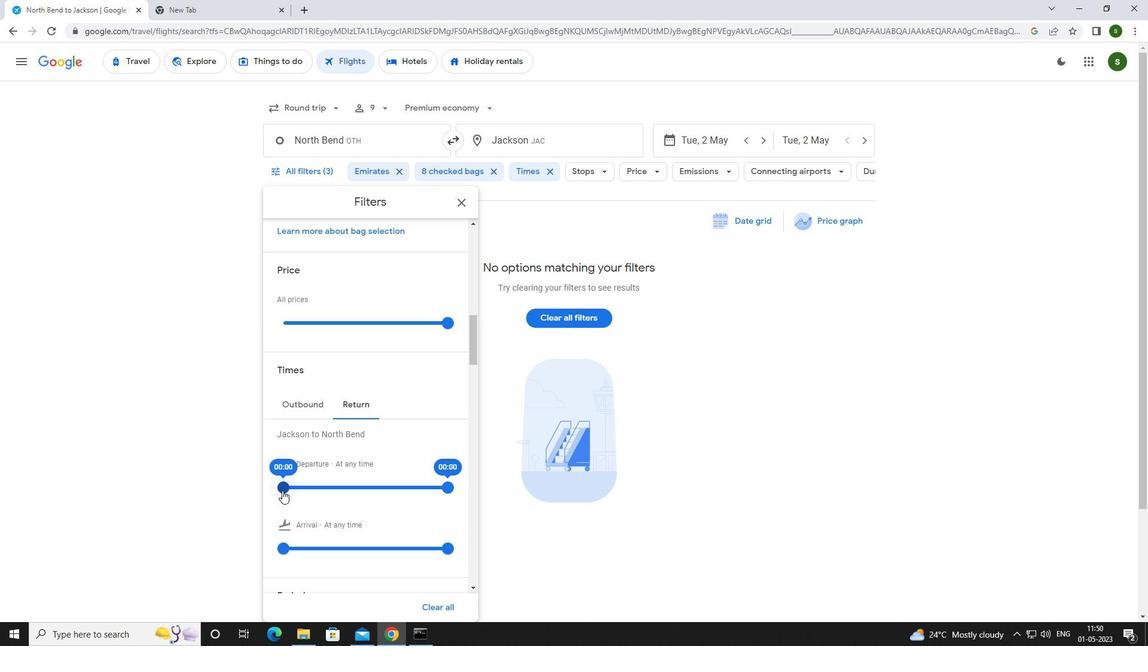
Action: Mouse moved to (735, 454)
Screenshot: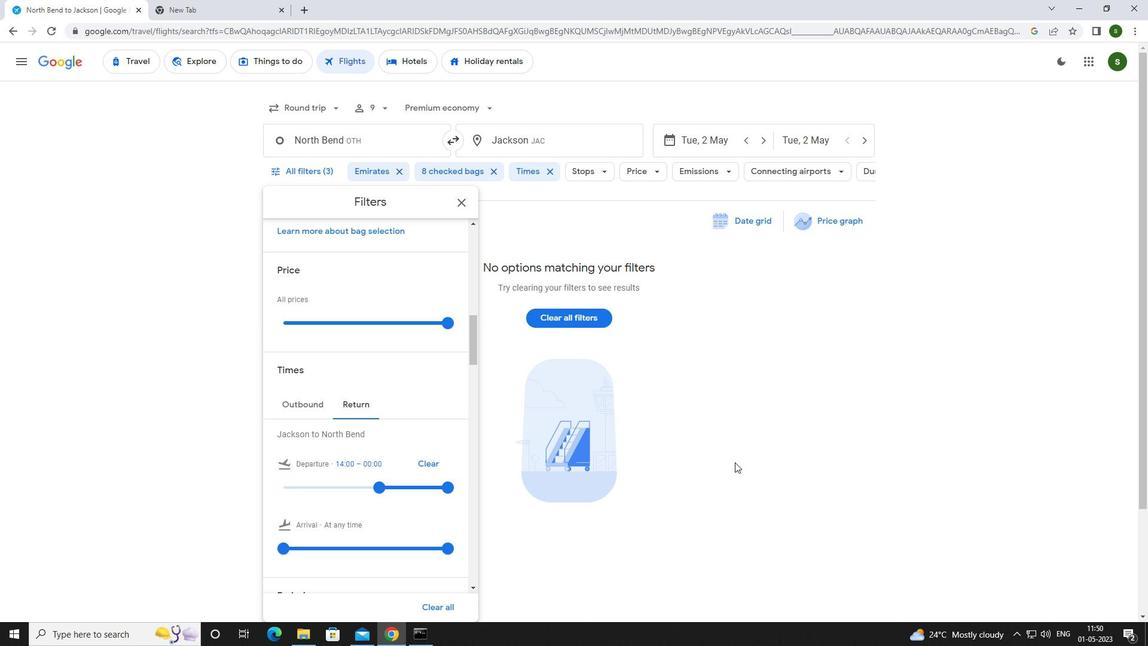 
Action: Mouse pressed left at (735, 454)
Screenshot: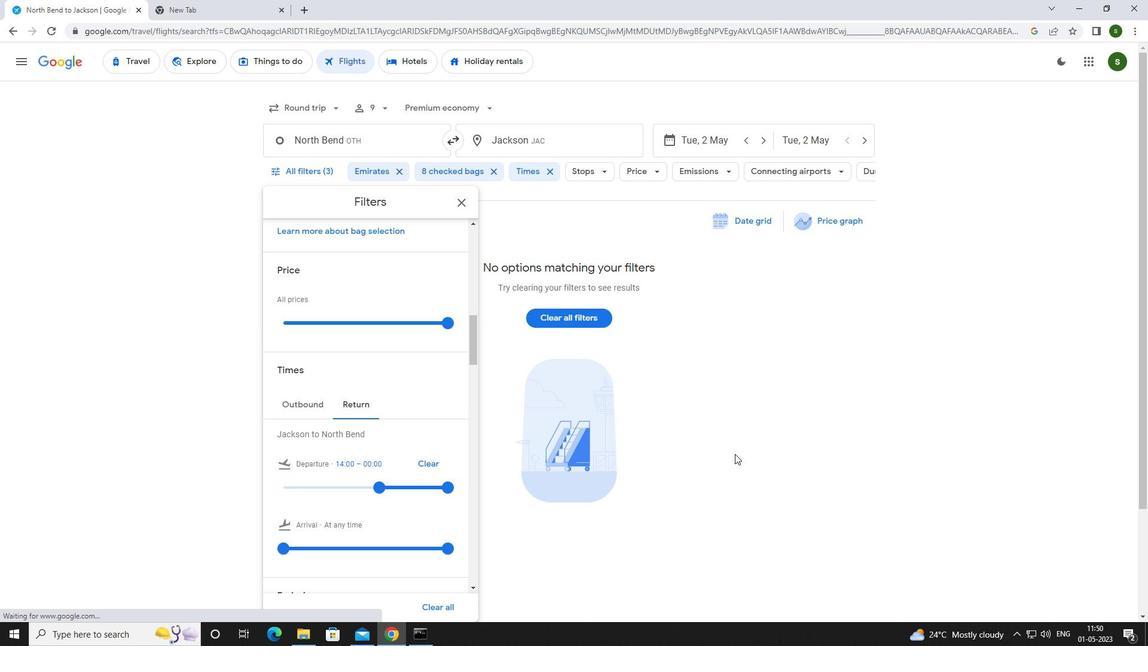 
Action: Mouse moved to (734, 453)
Screenshot: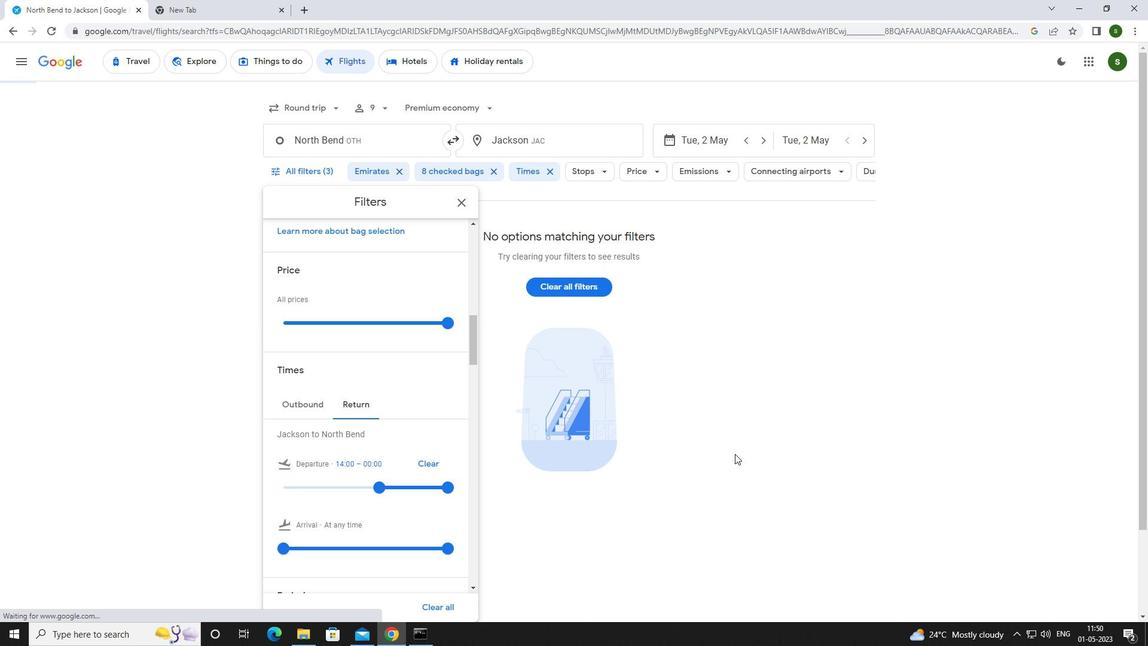 
